 Task: Look for space in Dāūd Khel, Pakistan from 6th September, 2023 to 10th September, 2023 for 1 adult in price range Rs.9000 to Rs.17000. Place can be private room with 1  bedroom having 1 bed and 1 bathroom. Property type can be house, flat, guest house, hotel. Booking option can be shelf check-in. Required host language is English.
Action: Mouse pressed left at (416, 70)
Screenshot: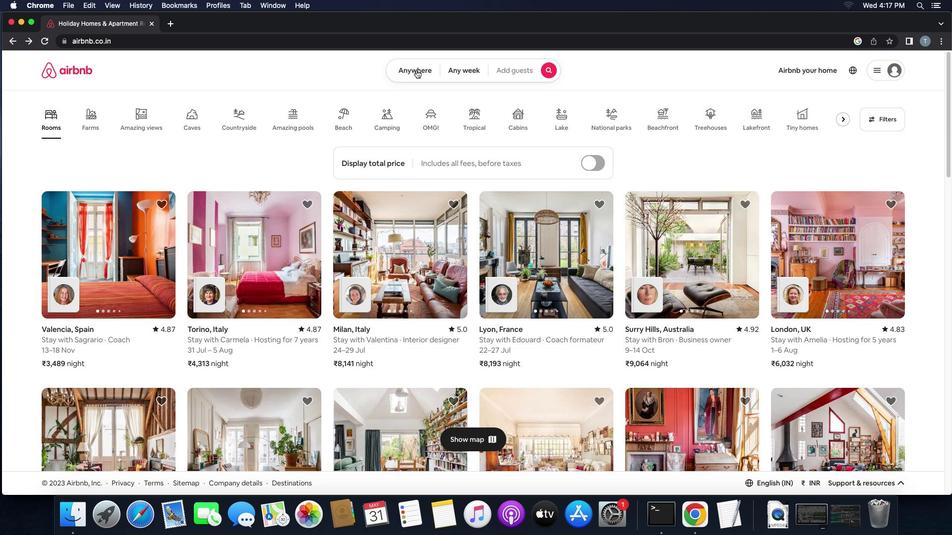
Action: Mouse moved to (391, 110)
Screenshot: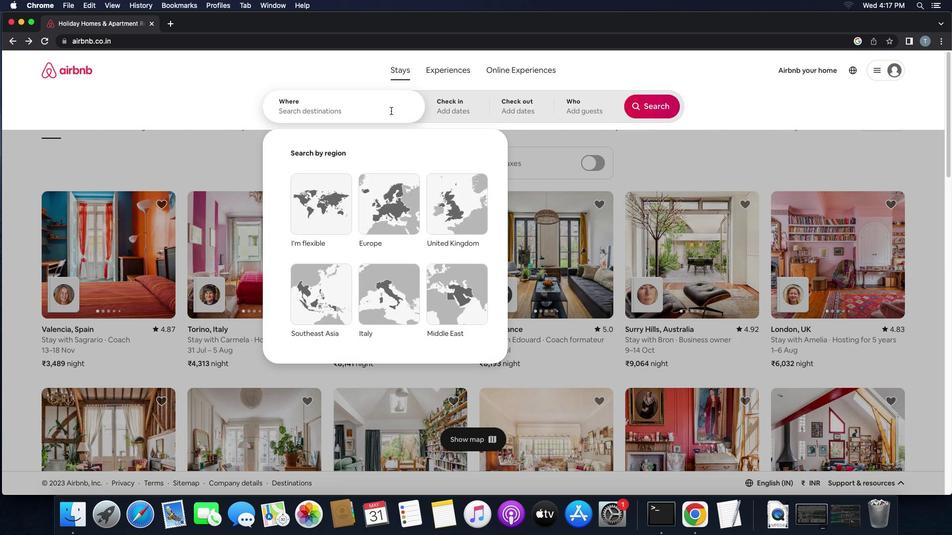 
Action: Mouse pressed left at (391, 110)
Screenshot: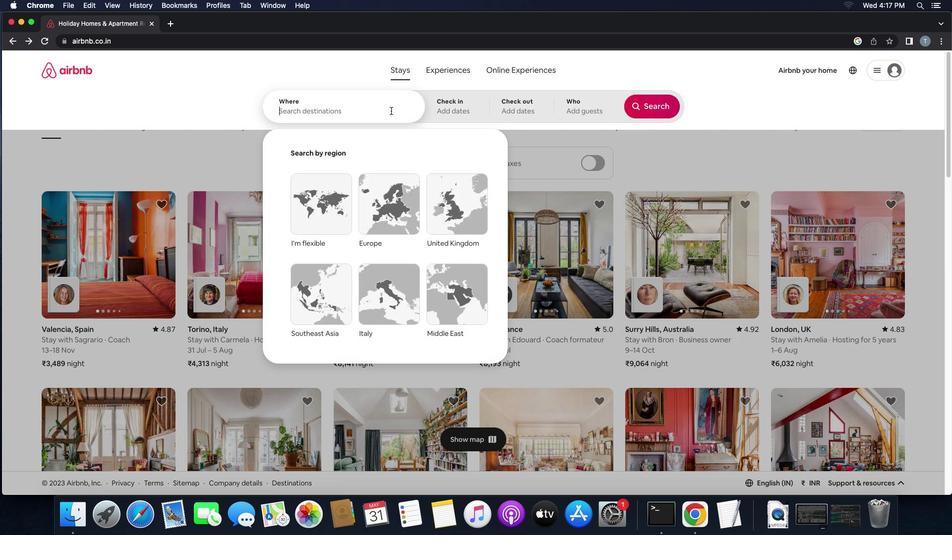 
Action: Mouse moved to (390, 110)
Screenshot: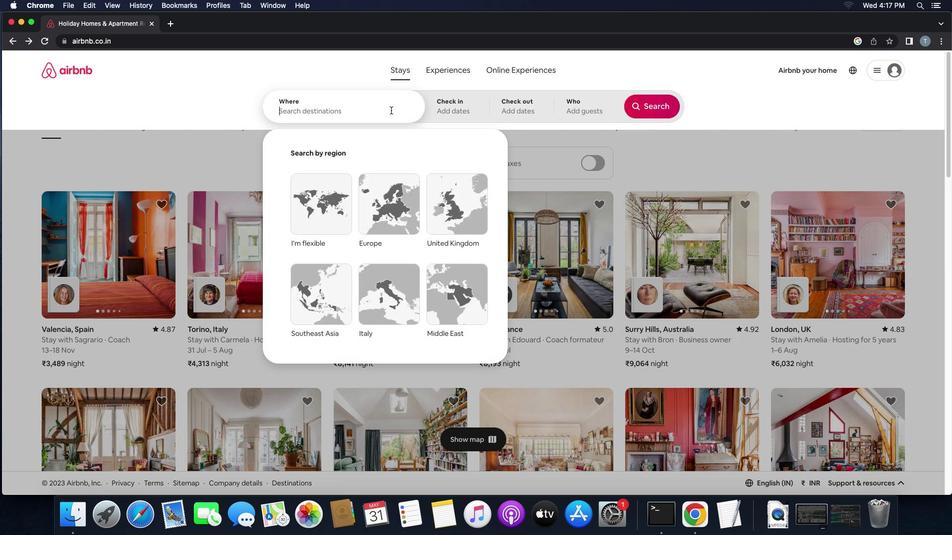 
Action: Key pressed 'd''a''u''d'Key.space'k''n'Key.backspace'h''e''l'
Screenshot: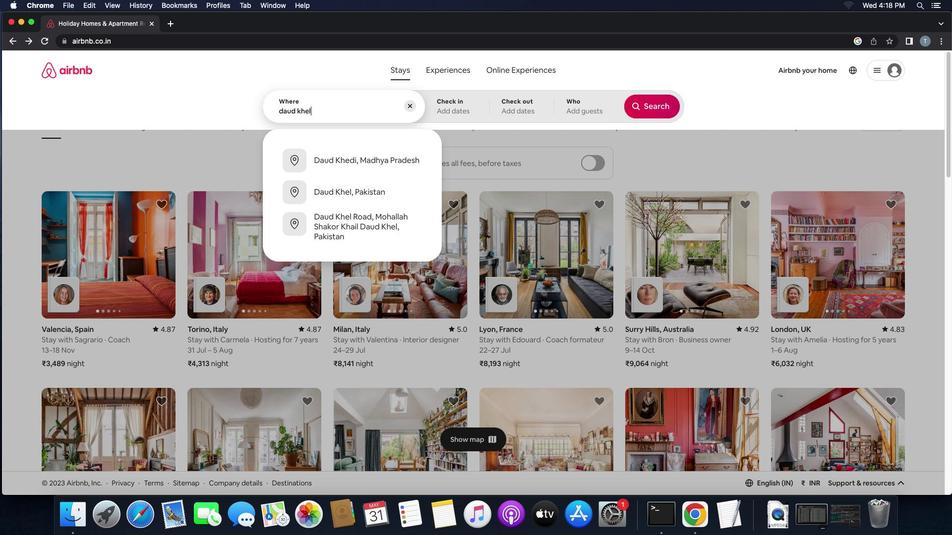 
Action: Mouse moved to (365, 156)
Screenshot: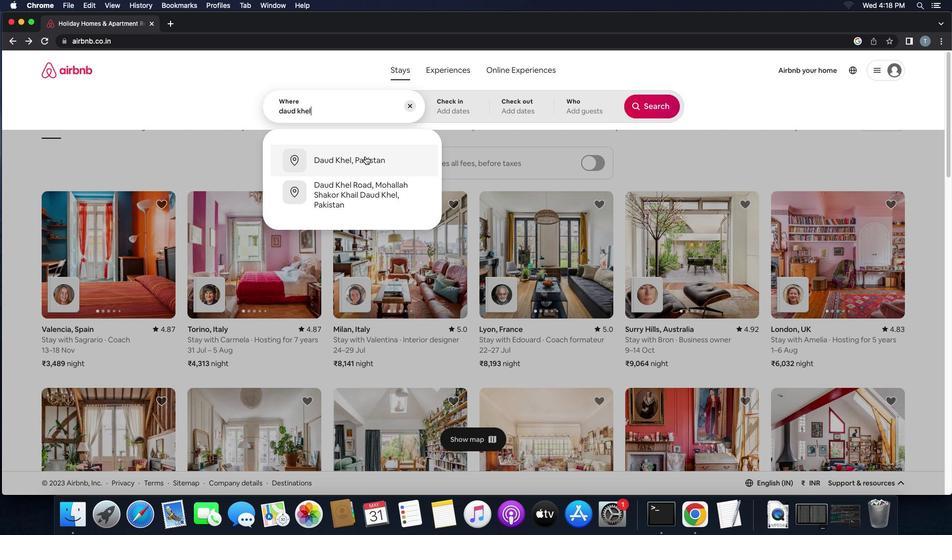 
Action: Mouse pressed left at (365, 156)
Screenshot: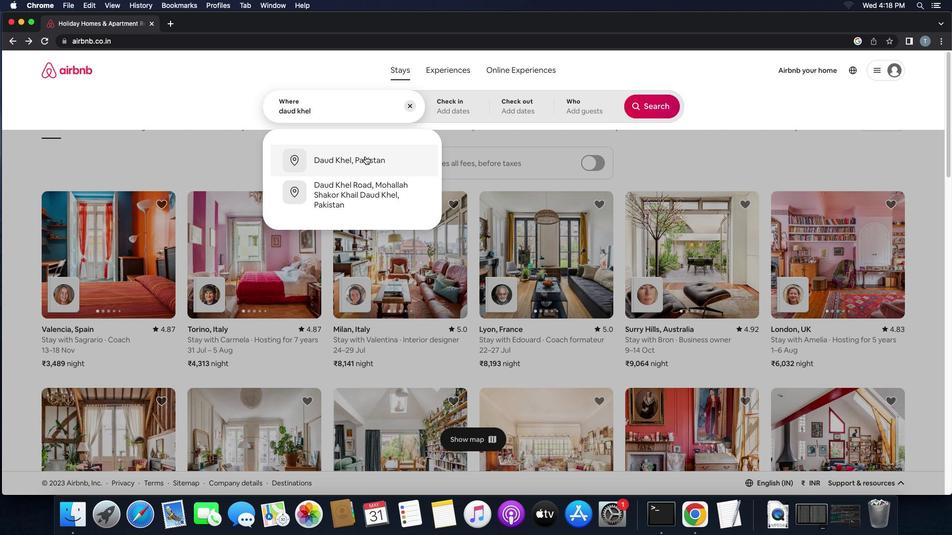 
Action: Mouse moved to (545, 228)
Screenshot: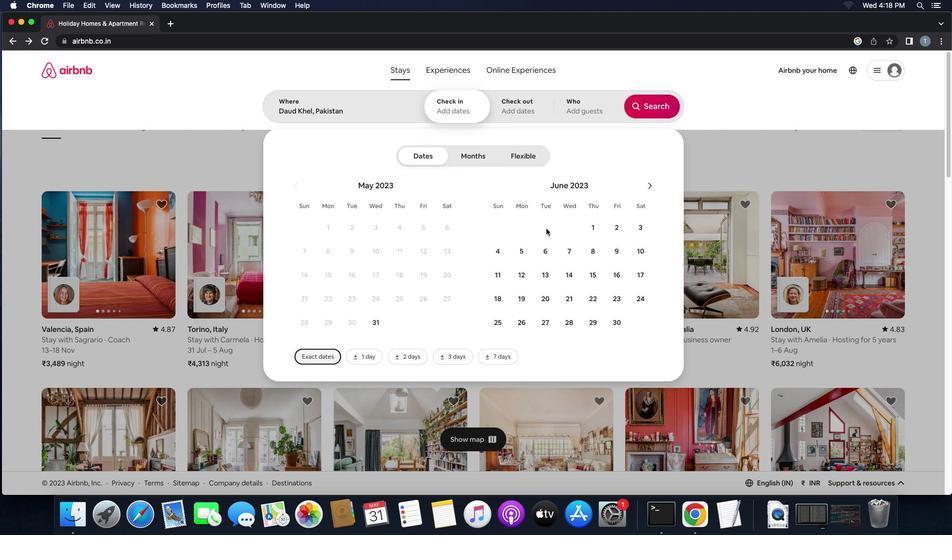 
Action: Mouse scrolled (545, 228) with delta (0, 0)
Screenshot: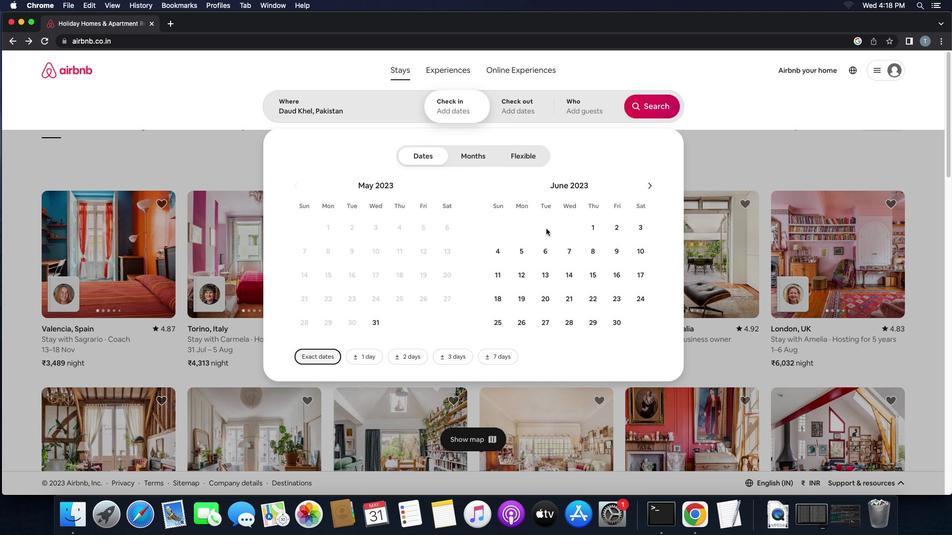 
Action: Mouse scrolled (545, 228) with delta (0, 0)
Screenshot: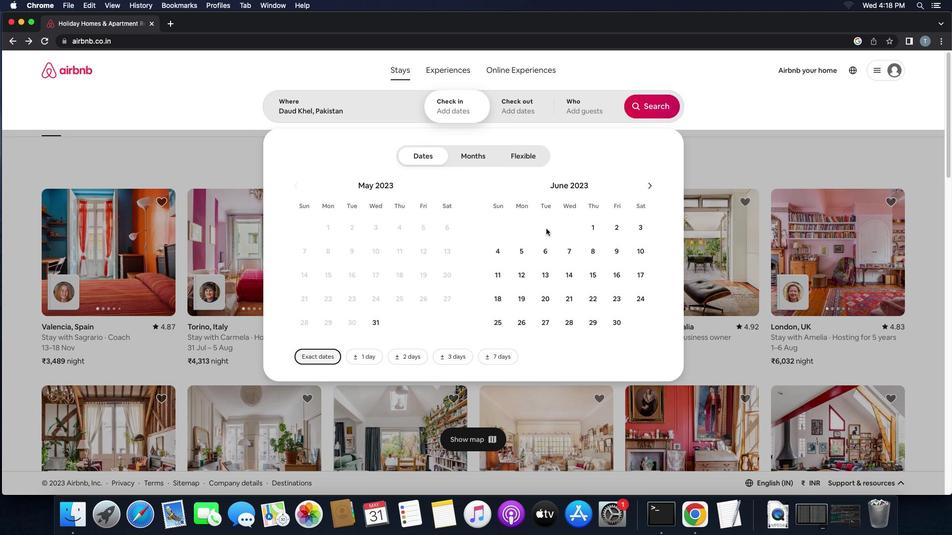 
Action: Mouse scrolled (545, 228) with delta (0, 0)
Screenshot: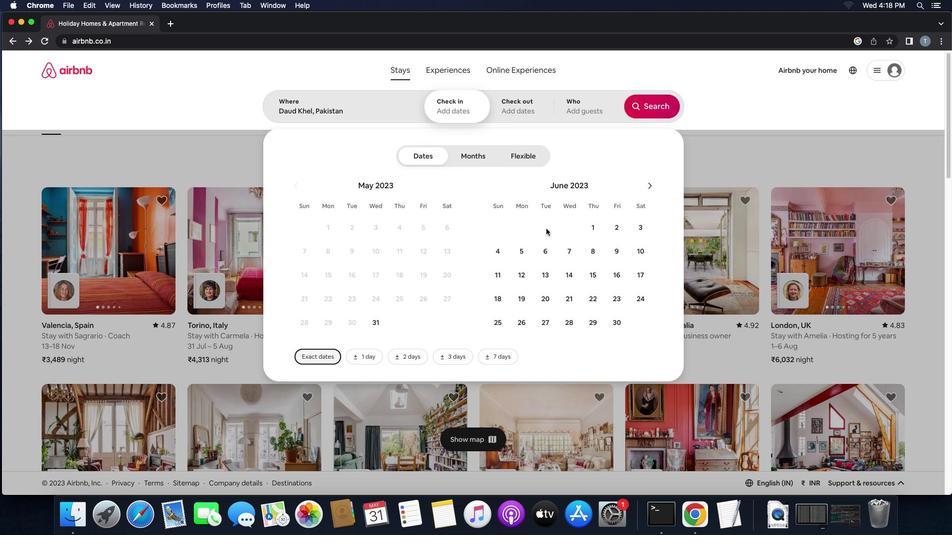 
Action: Mouse moved to (646, 182)
Screenshot: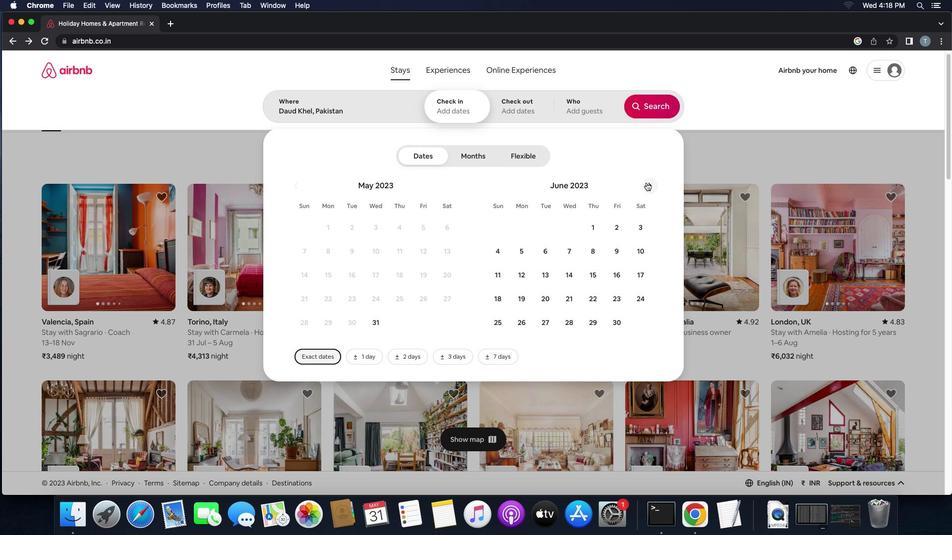 
Action: Mouse pressed left at (646, 182)
Screenshot: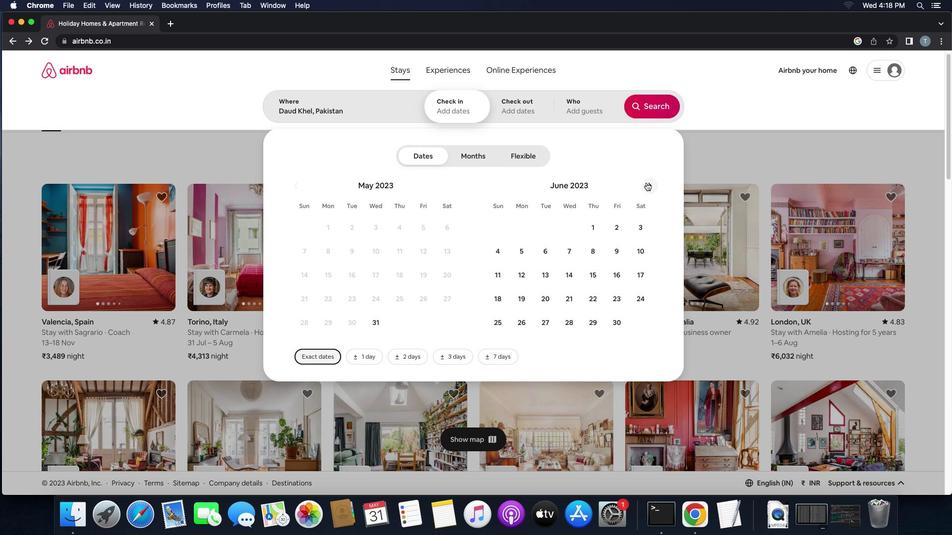
Action: Mouse pressed left at (646, 182)
Screenshot: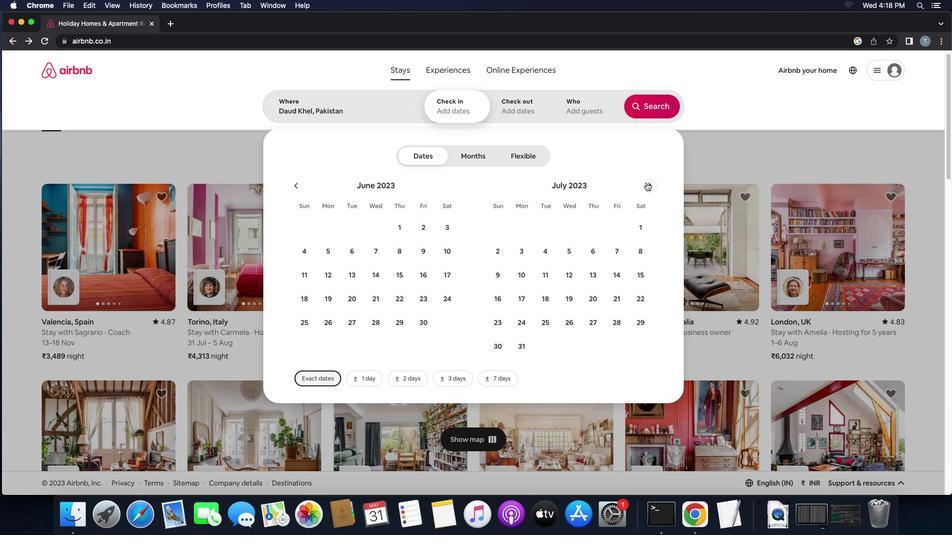 
Action: Mouse pressed left at (646, 182)
Screenshot: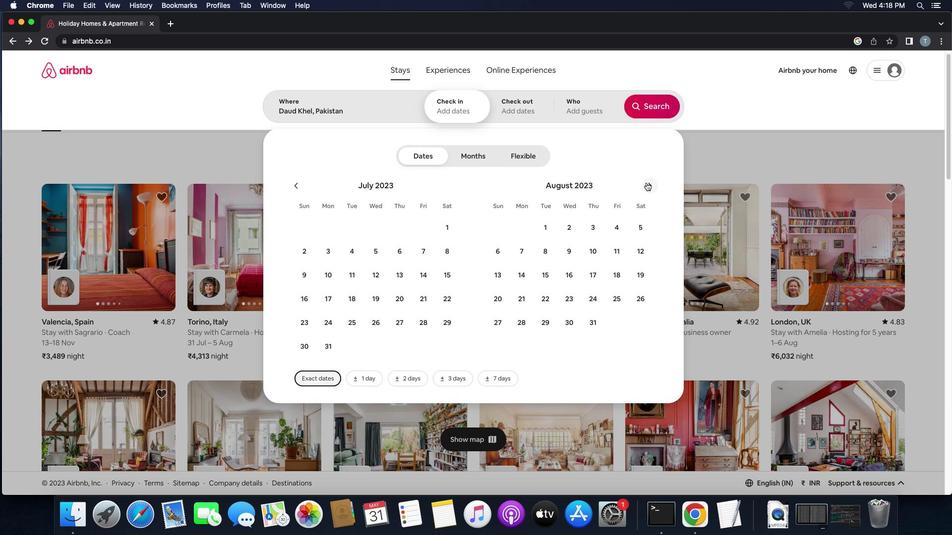 
Action: Mouse moved to (571, 248)
Screenshot: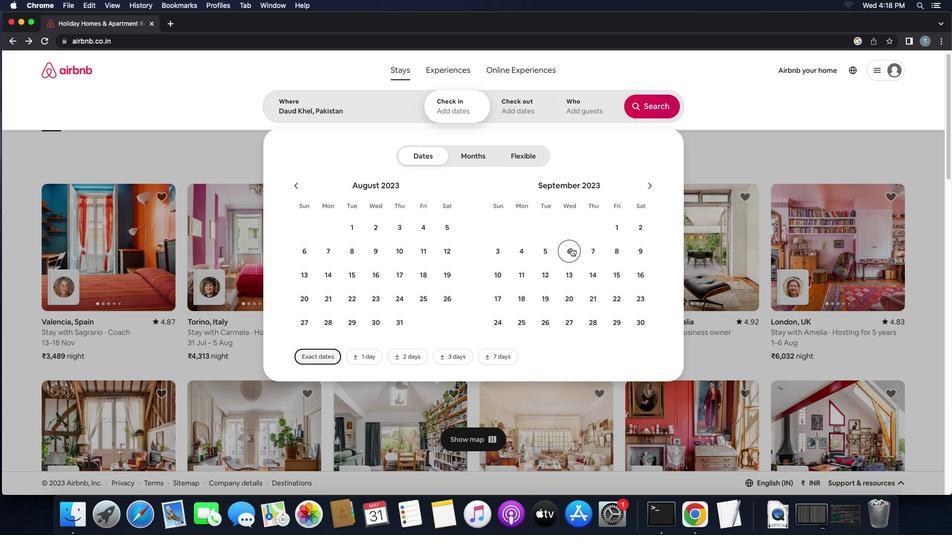 
Action: Mouse pressed left at (571, 248)
Screenshot: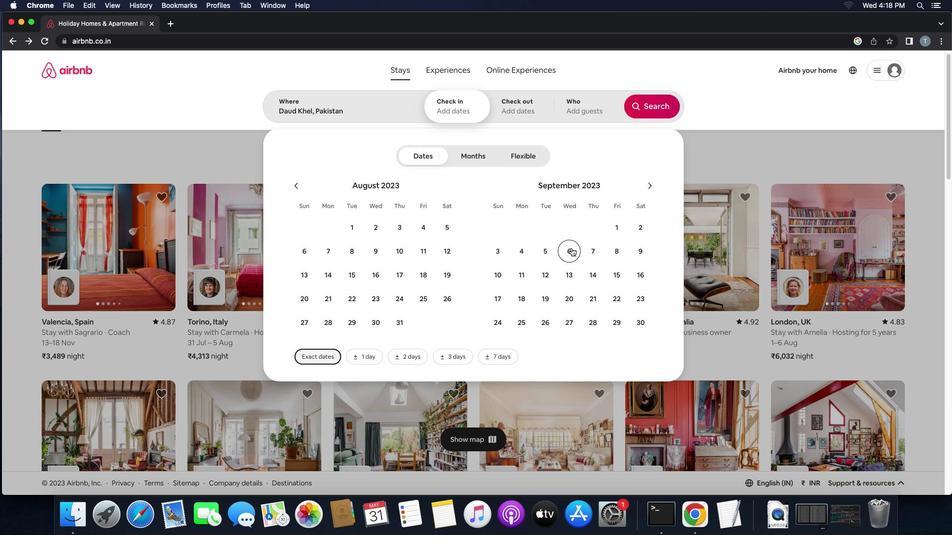 
Action: Mouse moved to (495, 272)
Screenshot: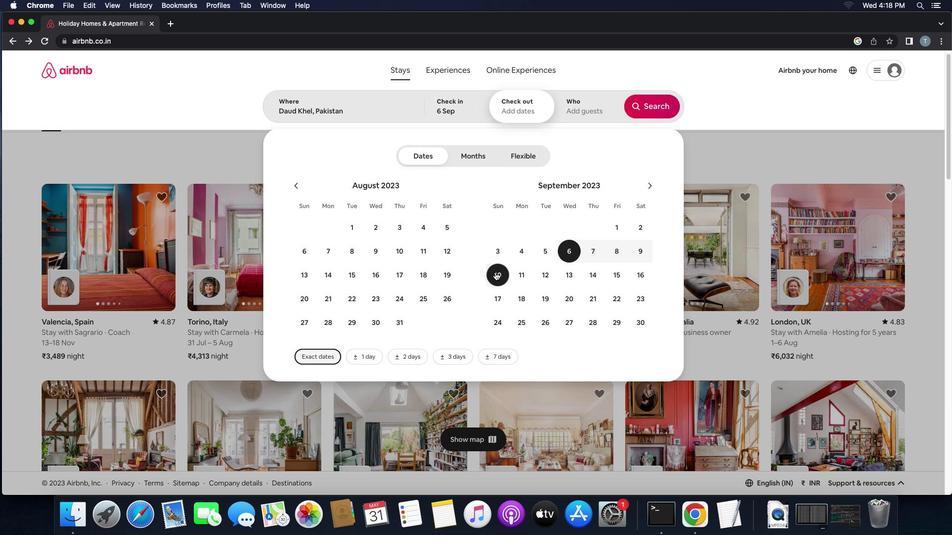 
Action: Mouse pressed left at (495, 272)
Screenshot: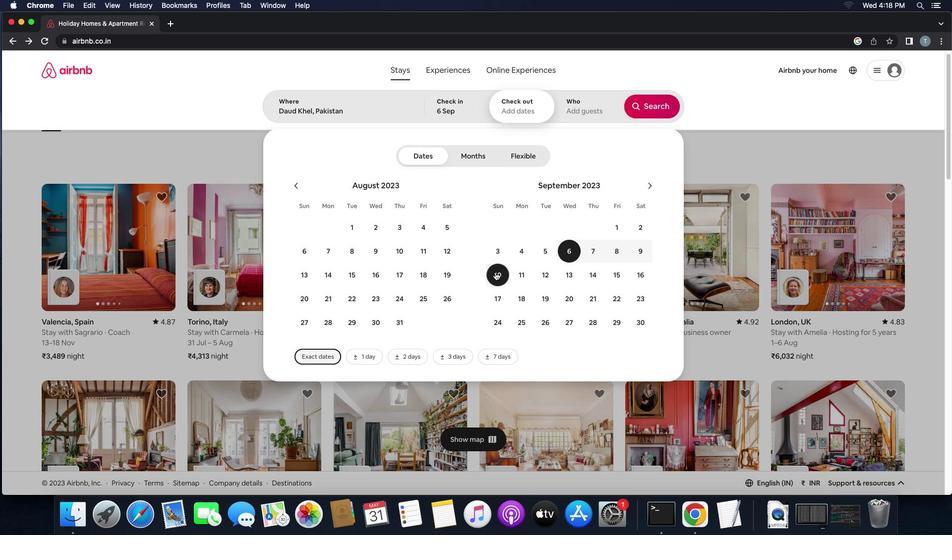 
Action: Mouse moved to (586, 105)
Screenshot: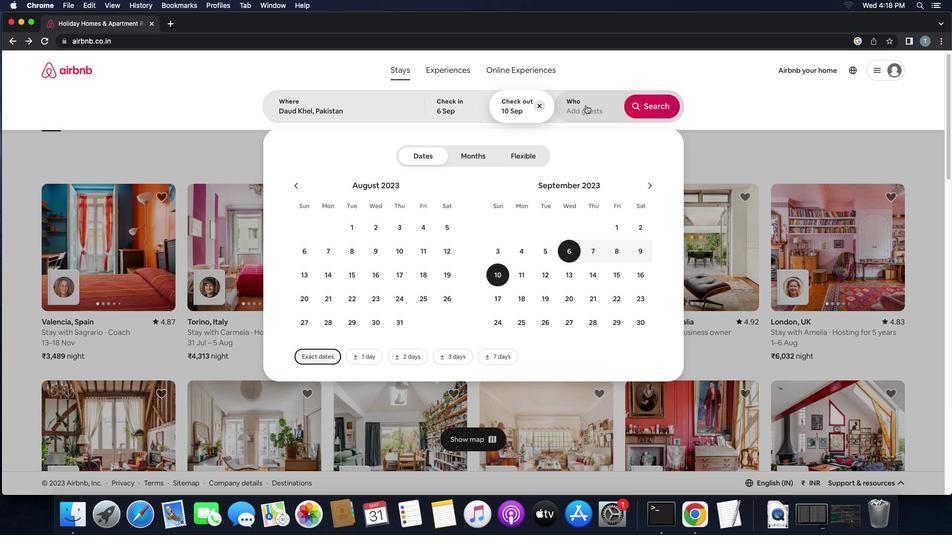
Action: Mouse pressed left at (586, 105)
Screenshot: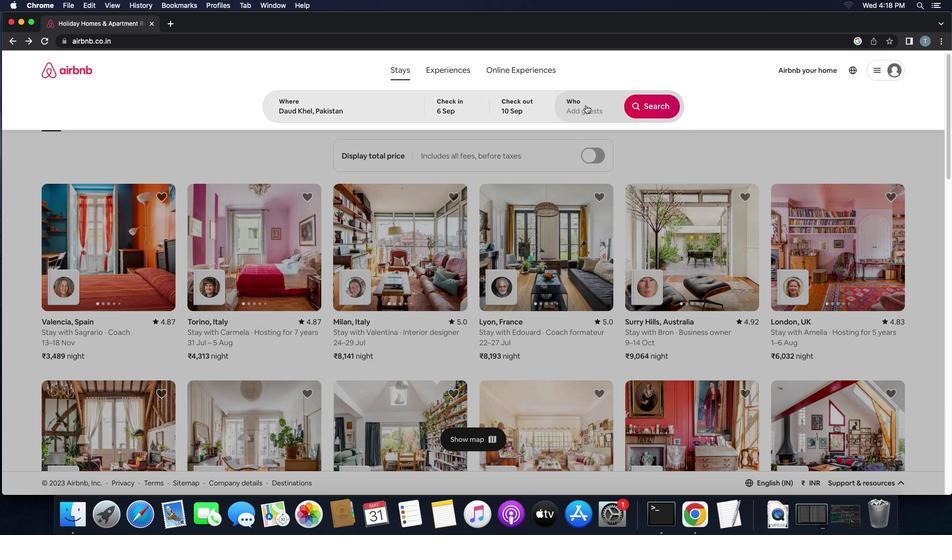 
Action: Mouse moved to (655, 160)
Screenshot: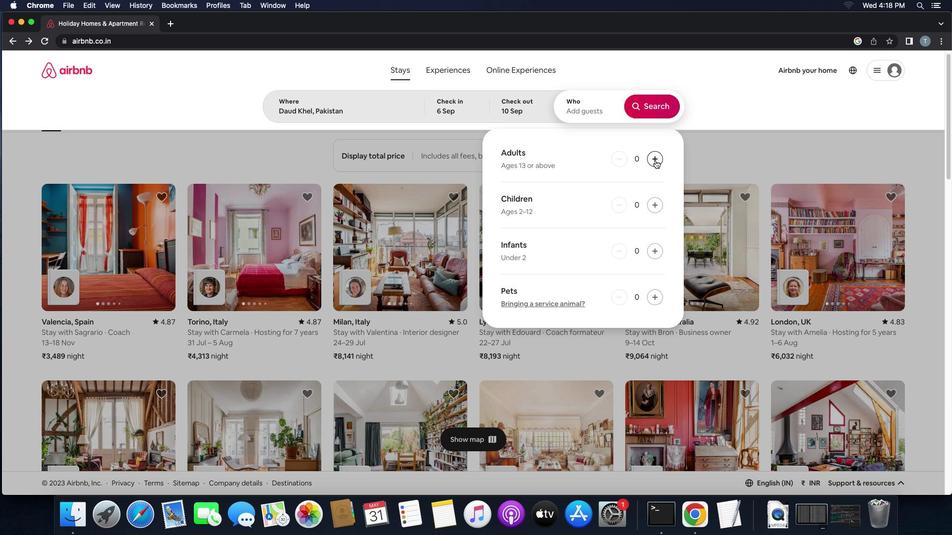 
Action: Mouse pressed left at (655, 160)
Screenshot: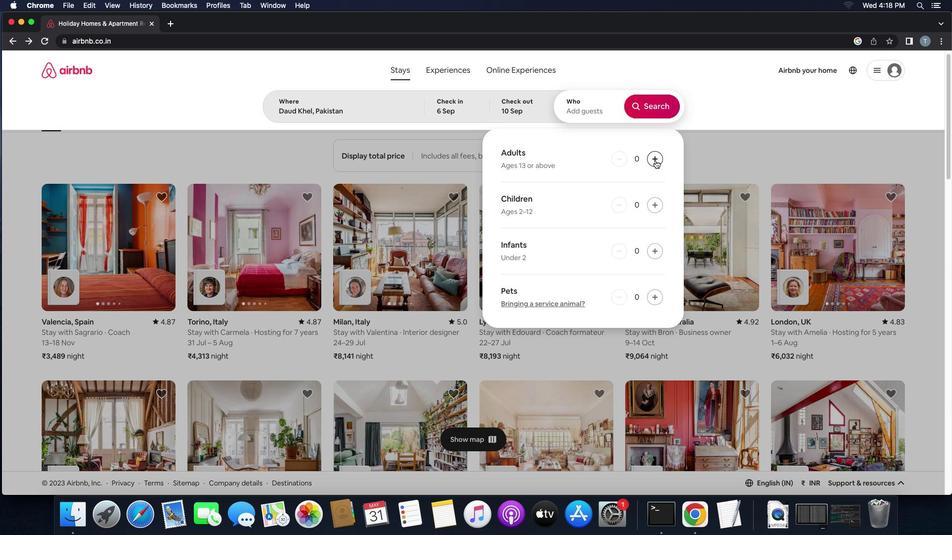 
Action: Mouse moved to (658, 105)
Screenshot: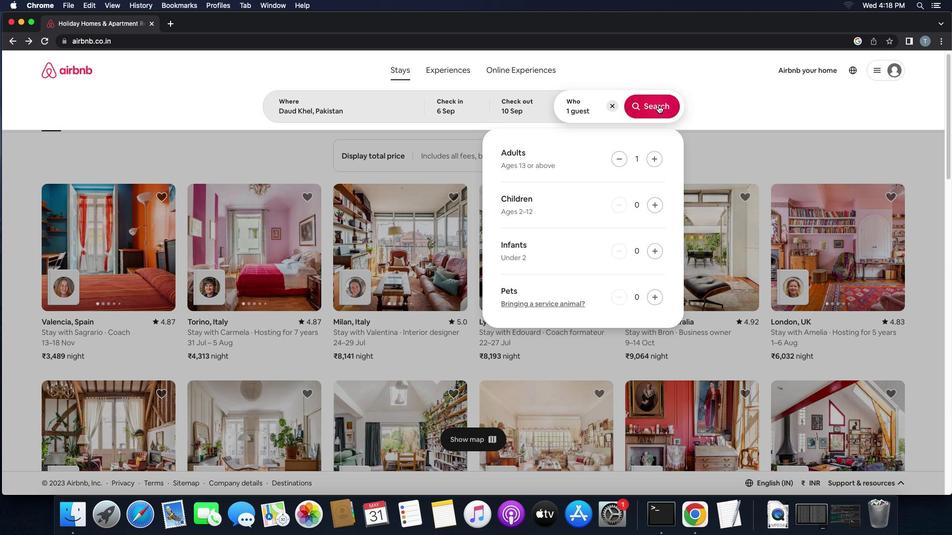 
Action: Mouse pressed left at (658, 105)
Screenshot: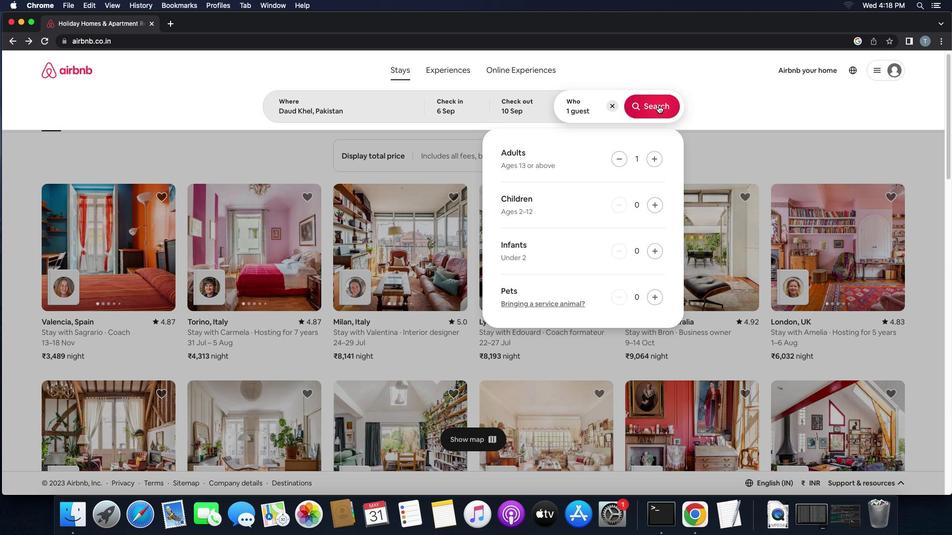 
Action: Mouse moved to (909, 114)
Screenshot: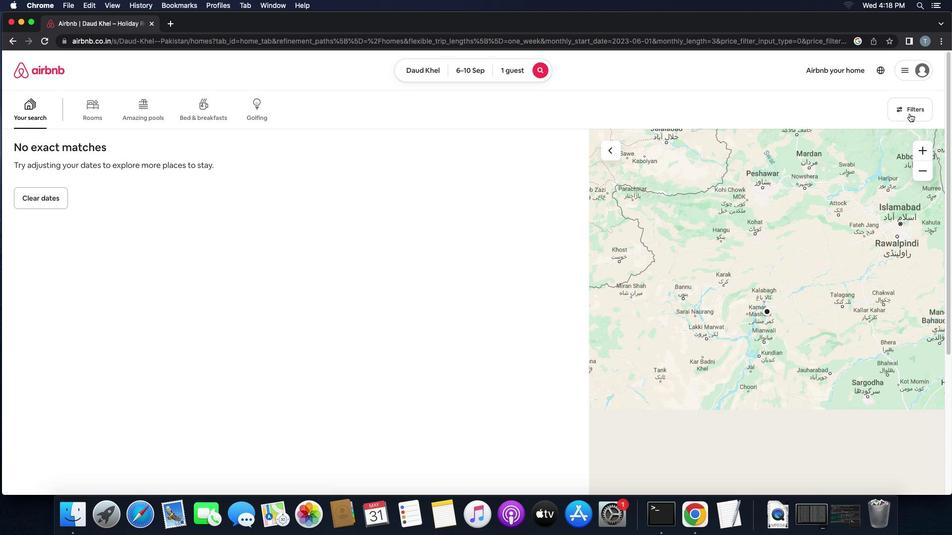
Action: Mouse pressed left at (909, 114)
Screenshot: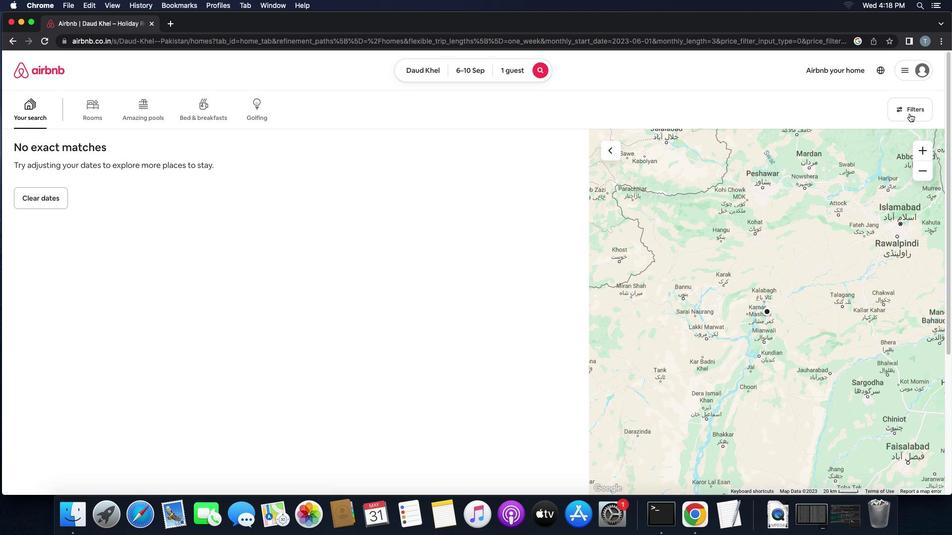 
Action: Mouse moved to (380, 177)
Screenshot: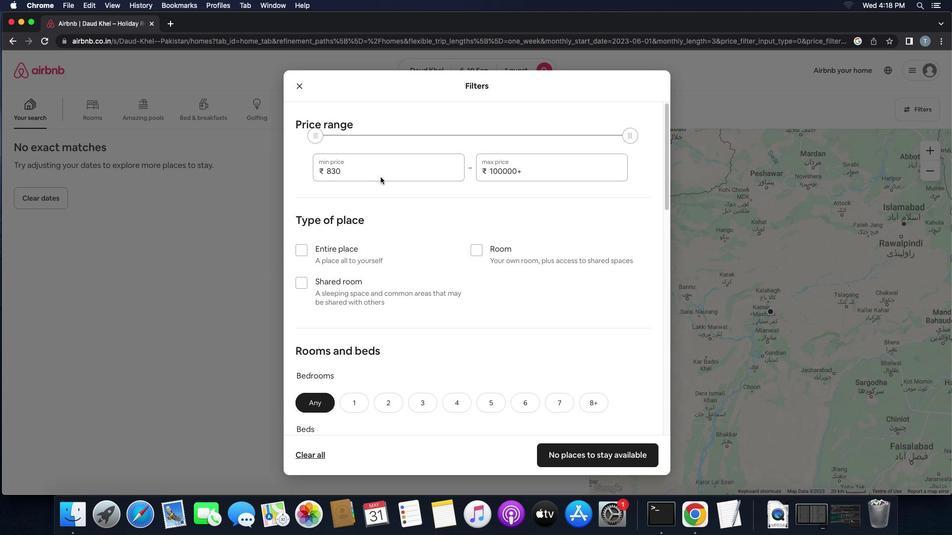 
Action: Mouse pressed left at (380, 177)
Screenshot: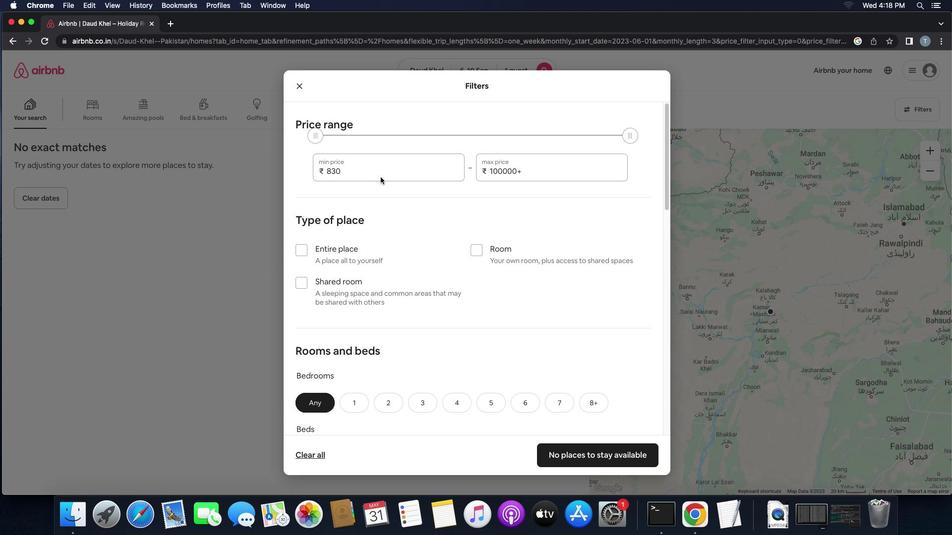 
Action: Mouse moved to (380, 175)
Screenshot: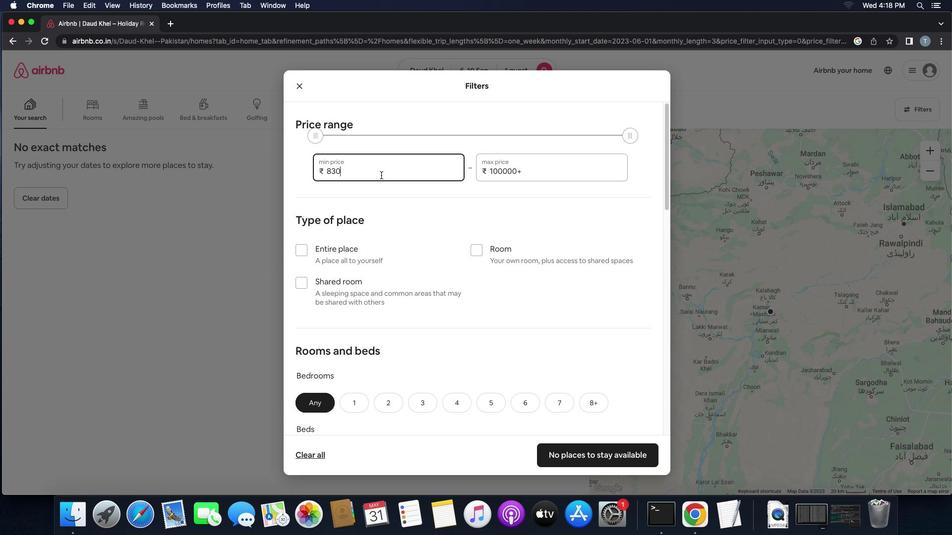 
Action: Key pressed Key.backspaceKey.backspaceKey.backspaceKey.backspaceKey.backspace'9''0''0''0'
Screenshot: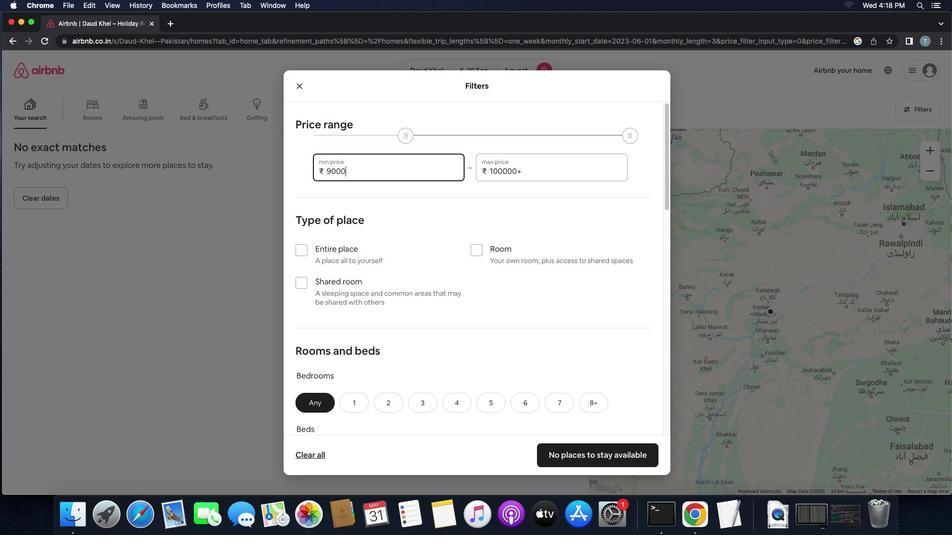 
Action: Mouse moved to (556, 175)
Screenshot: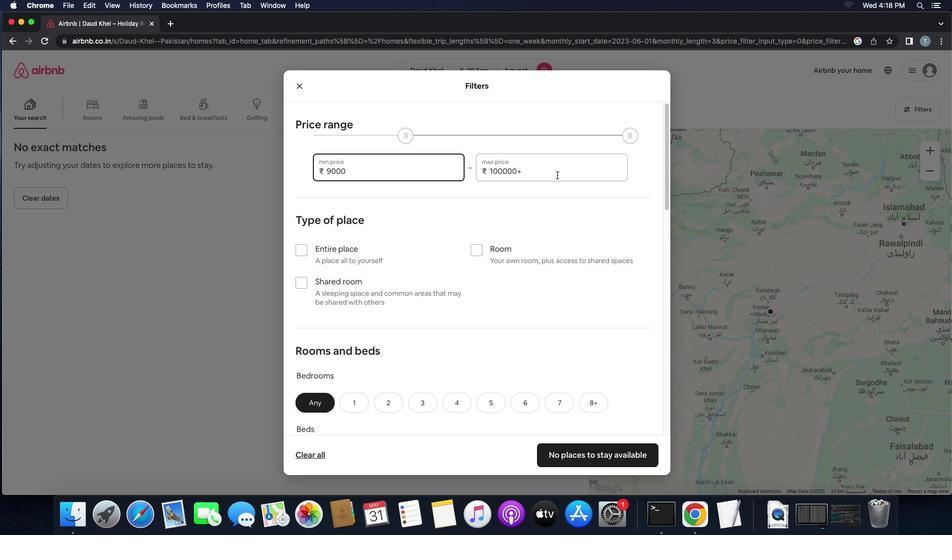 
Action: Mouse pressed left at (556, 175)
Screenshot: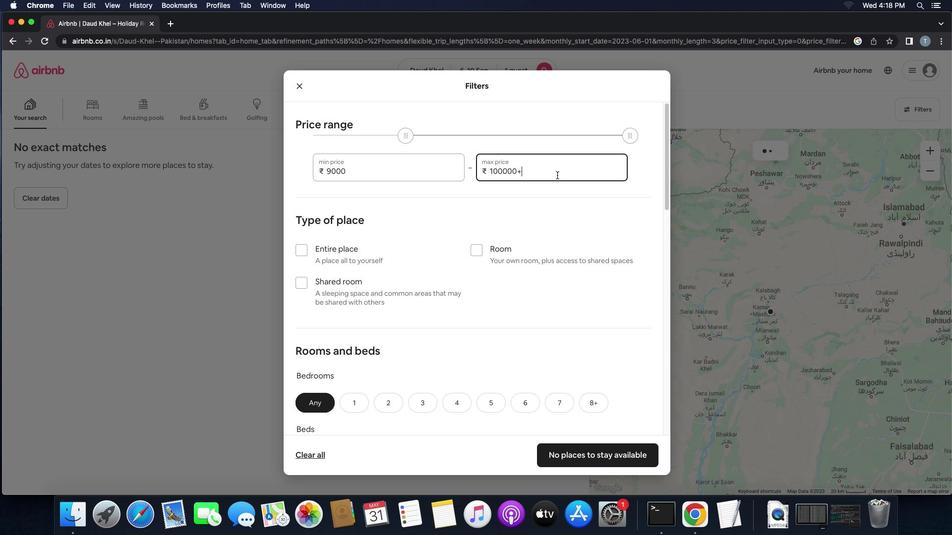 
Action: Mouse moved to (549, 175)
Screenshot: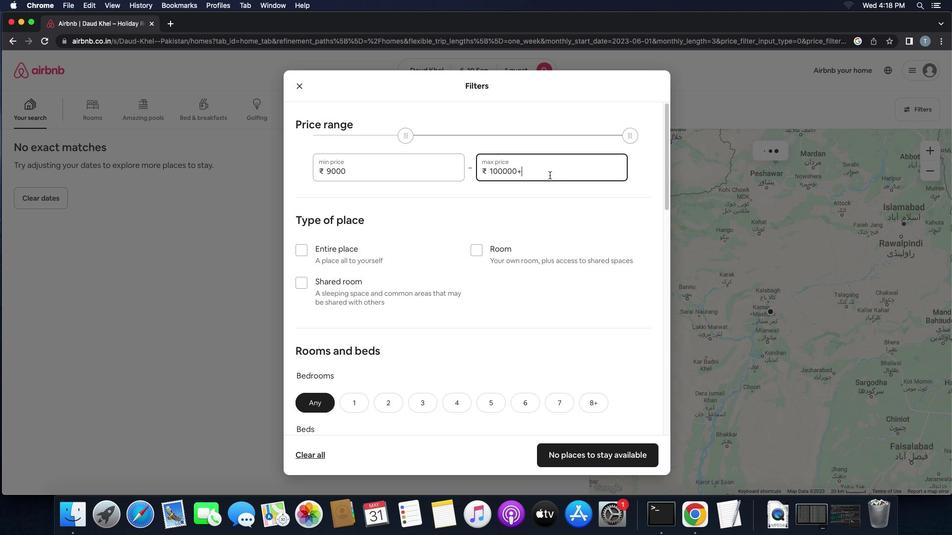 
Action: Key pressed Key.backspaceKey.backspaceKey.backspaceKey.backspaceKey.backspaceKey.backspaceKey.backspace'1''7''0''0''0'
Screenshot: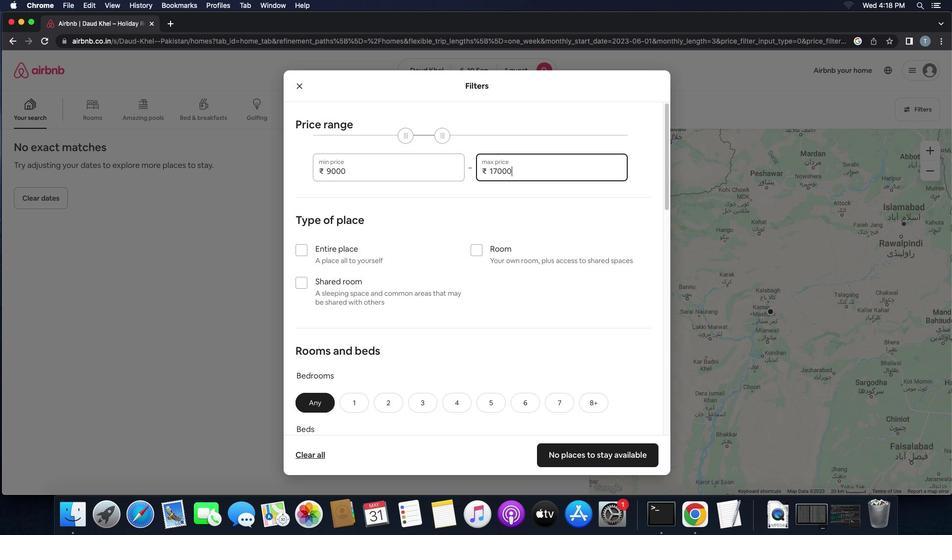 
Action: Mouse moved to (475, 244)
Screenshot: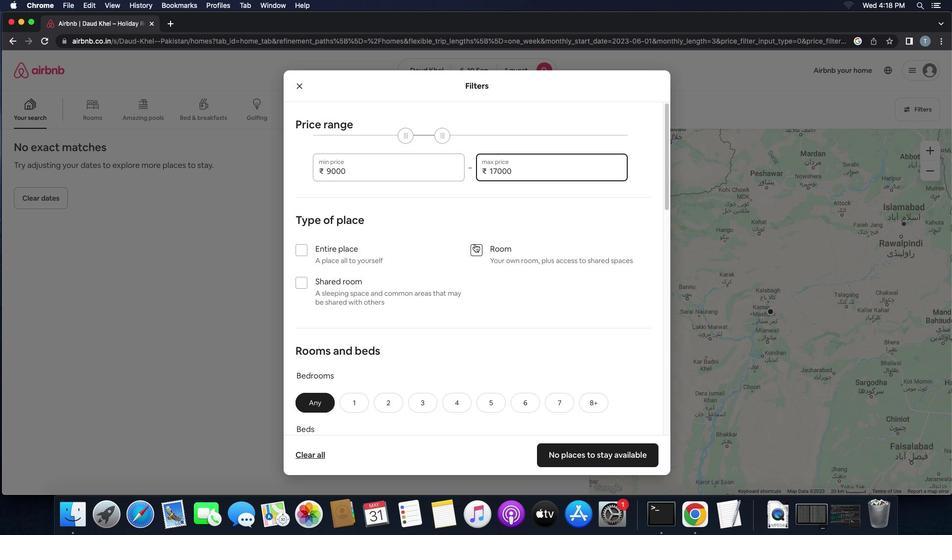 
Action: Mouse pressed left at (475, 244)
Screenshot: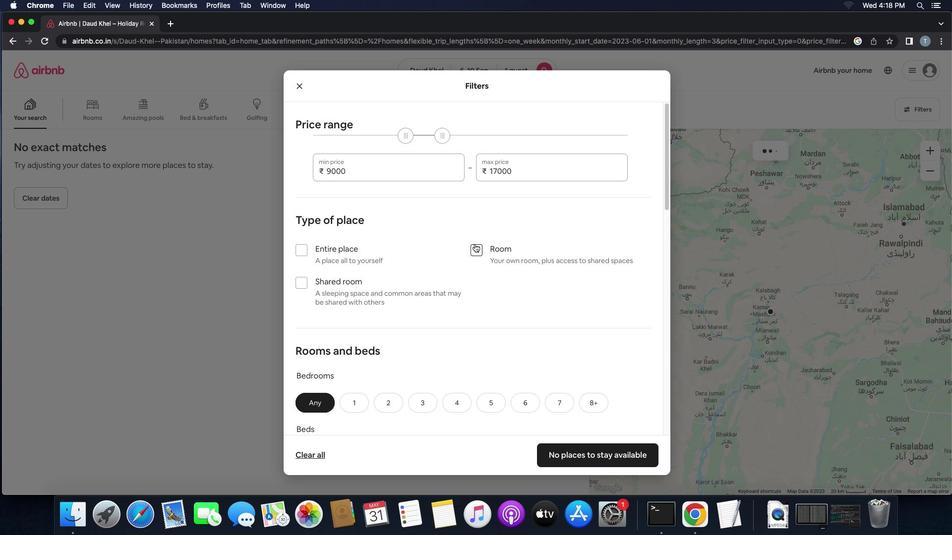 
Action: Mouse moved to (494, 256)
Screenshot: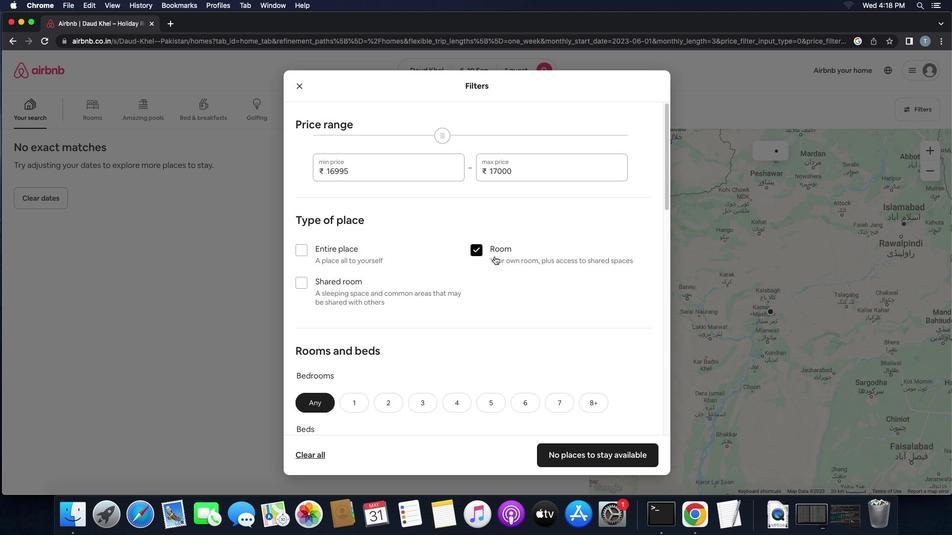 
Action: Mouse scrolled (494, 256) with delta (0, 0)
Screenshot: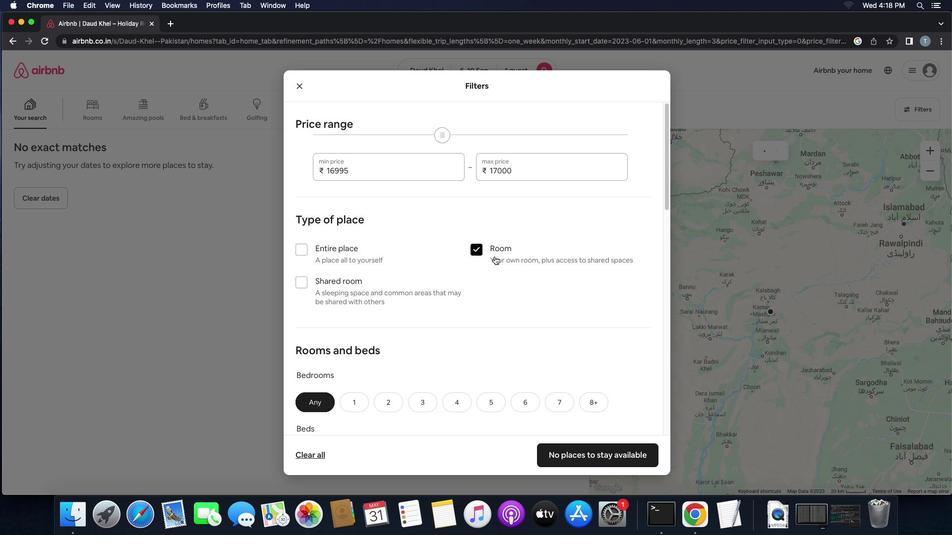 
Action: Mouse scrolled (494, 256) with delta (0, 0)
Screenshot: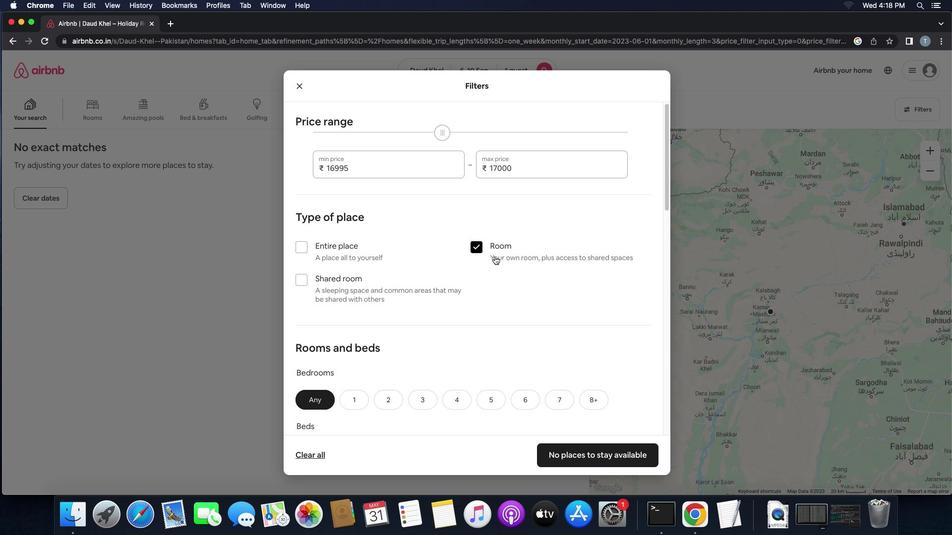 
Action: Mouse scrolled (494, 256) with delta (0, 0)
Screenshot: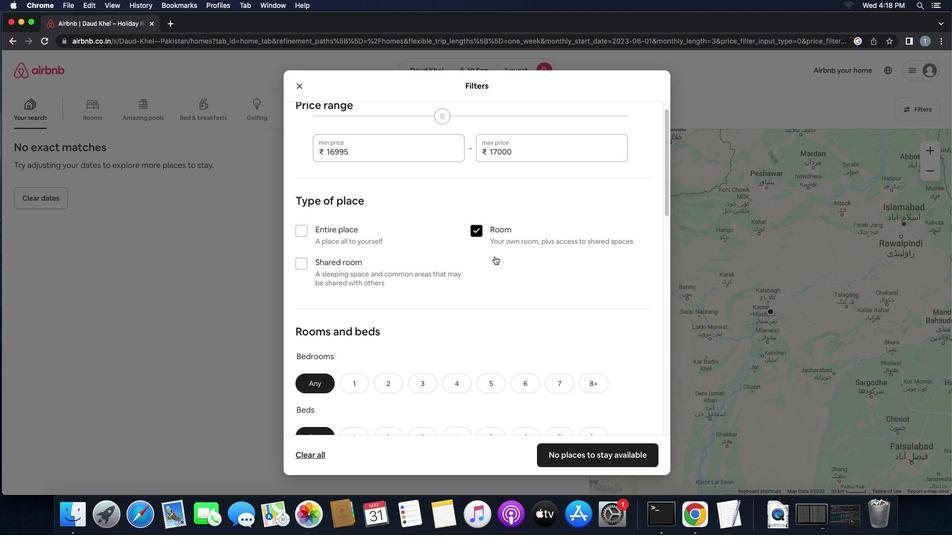 
Action: Mouse moved to (506, 269)
Screenshot: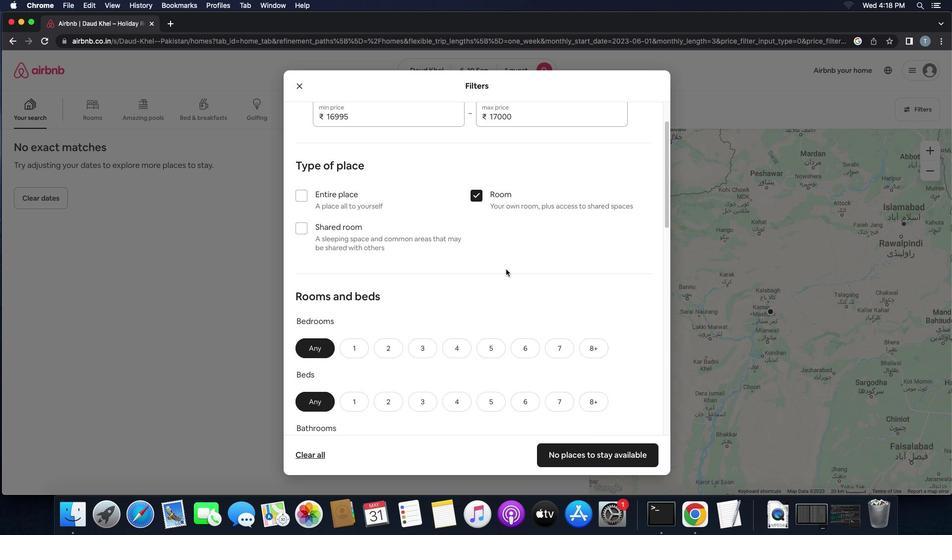 
Action: Mouse scrolled (506, 269) with delta (0, 0)
Screenshot: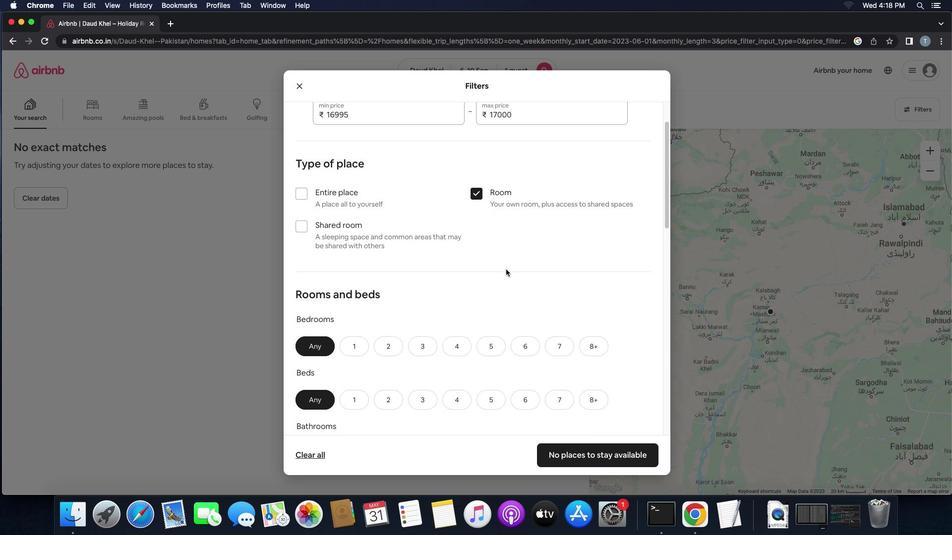 
Action: Mouse moved to (506, 269)
Screenshot: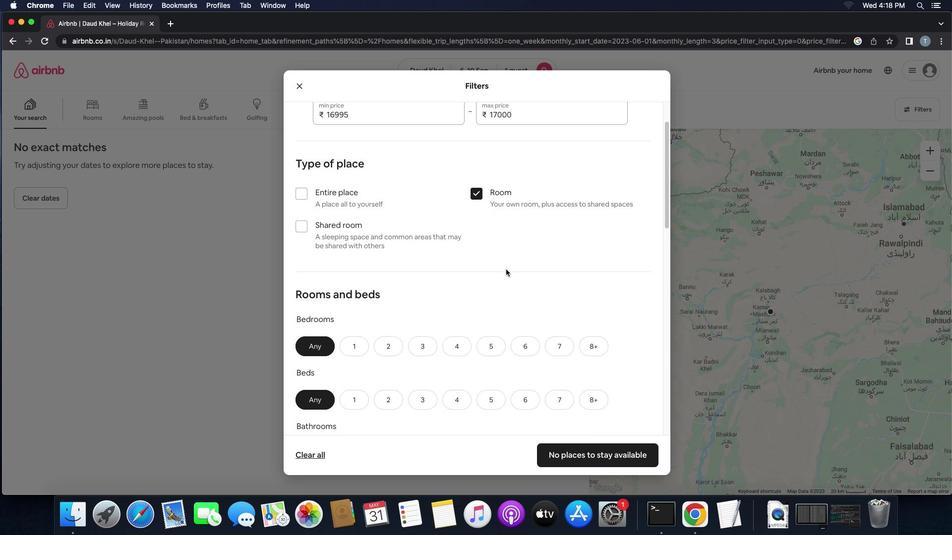 
Action: Mouse scrolled (506, 269) with delta (0, 0)
Screenshot: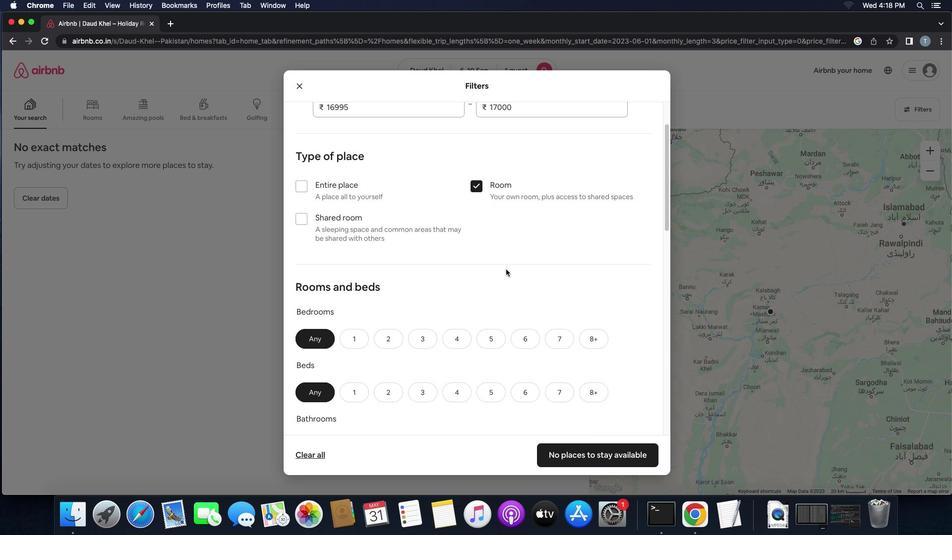 
Action: Mouse scrolled (506, 269) with delta (0, 0)
Screenshot: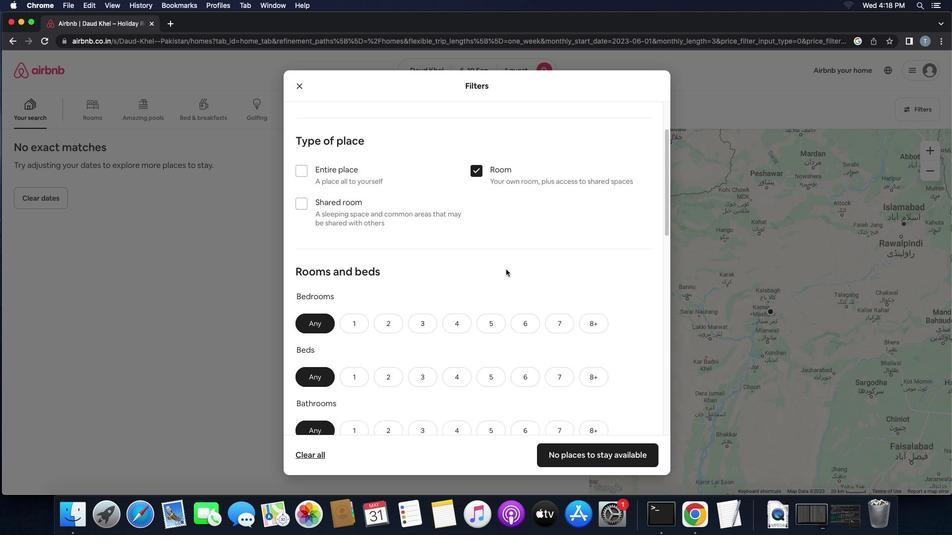 
Action: Mouse scrolled (506, 269) with delta (0, 0)
Screenshot: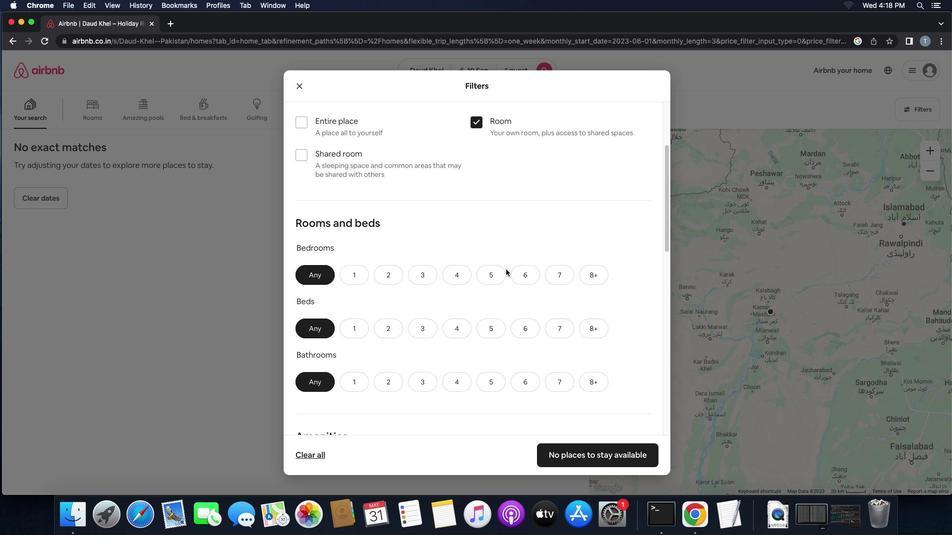 
Action: Mouse scrolled (506, 269) with delta (0, 0)
Screenshot: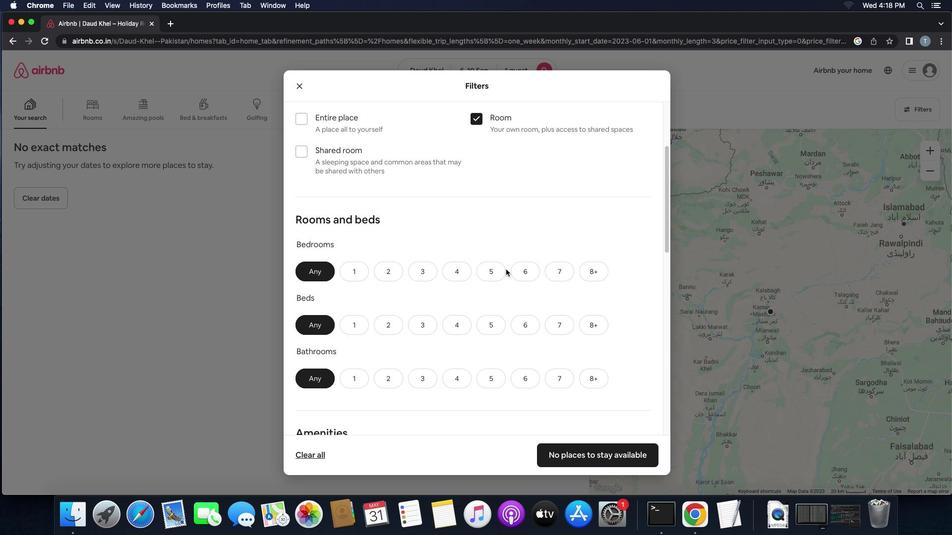 
Action: Mouse scrolled (506, 269) with delta (0, 0)
Screenshot: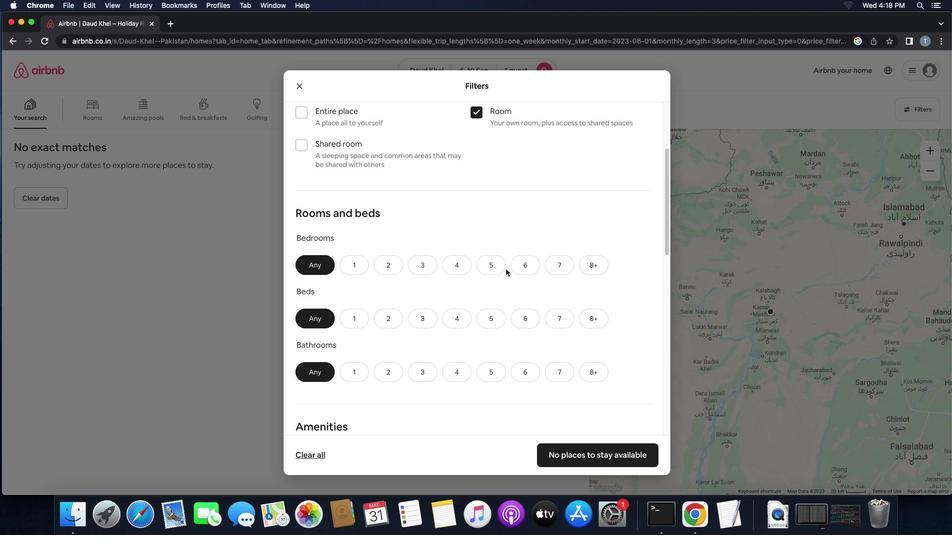 
Action: Mouse scrolled (506, 269) with delta (0, 0)
Screenshot: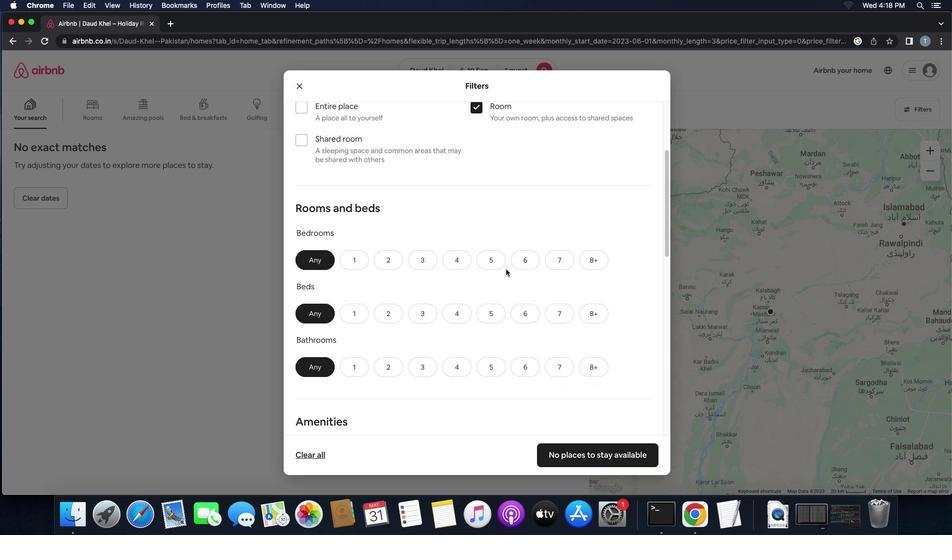
Action: Mouse moved to (358, 259)
Screenshot: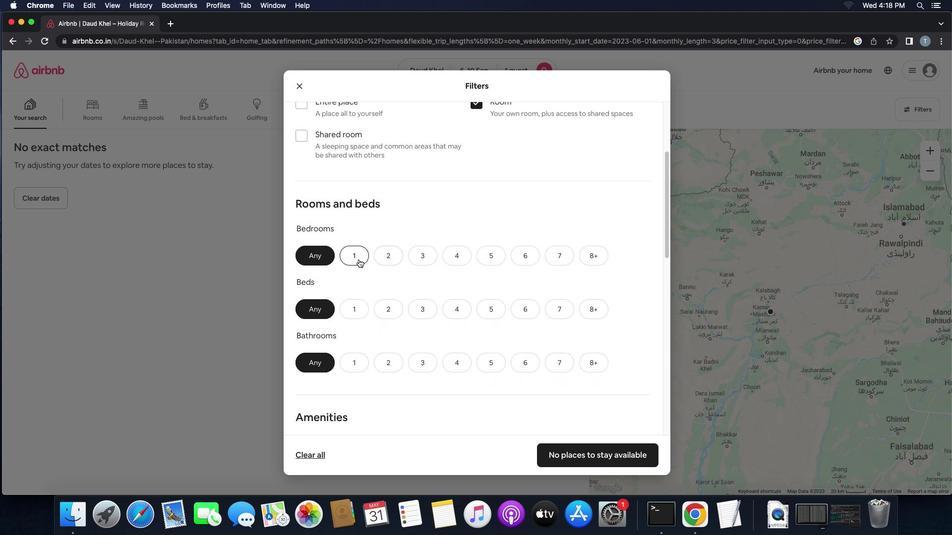 
Action: Mouse pressed left at (358, 259)
Screenshot: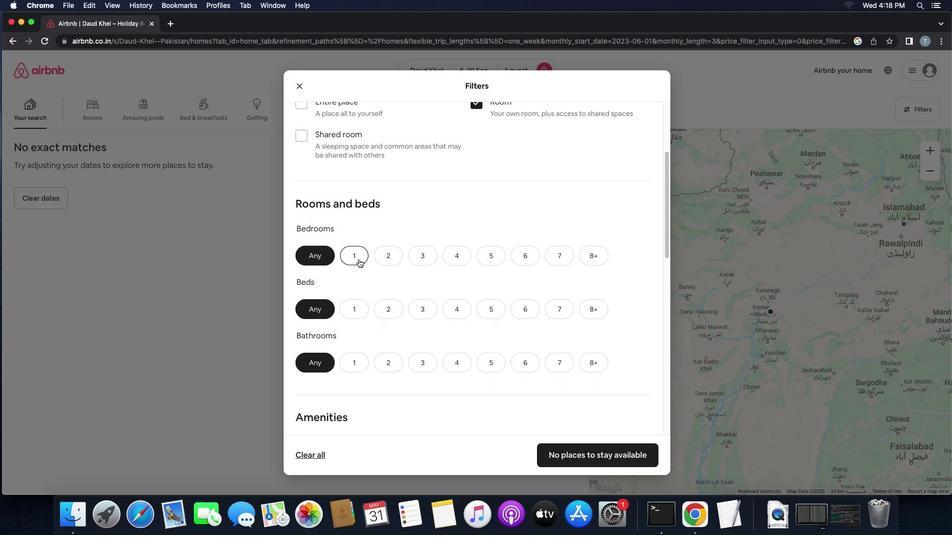 
Action: Mouse moved to (358, 310)
Screenshot: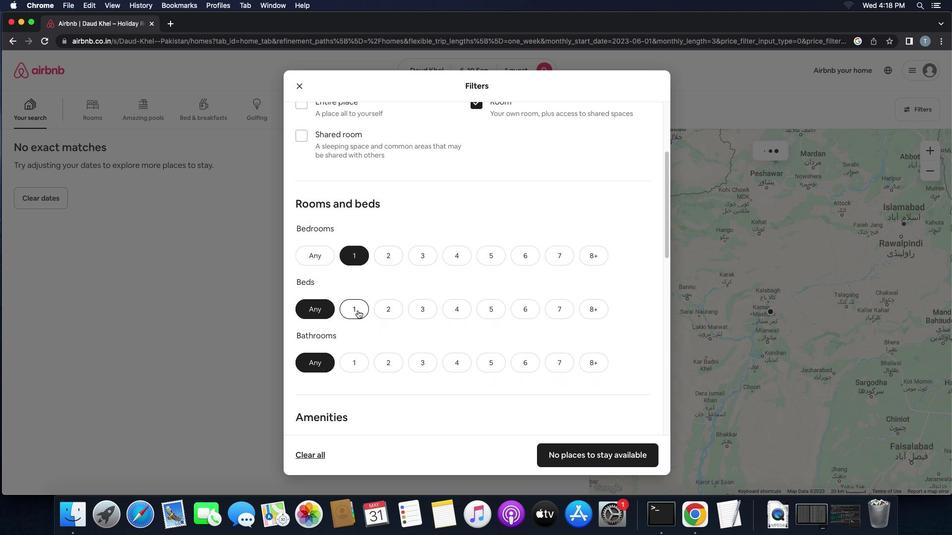
Action: Mouse pressed left at (358, 310)
Screenshot: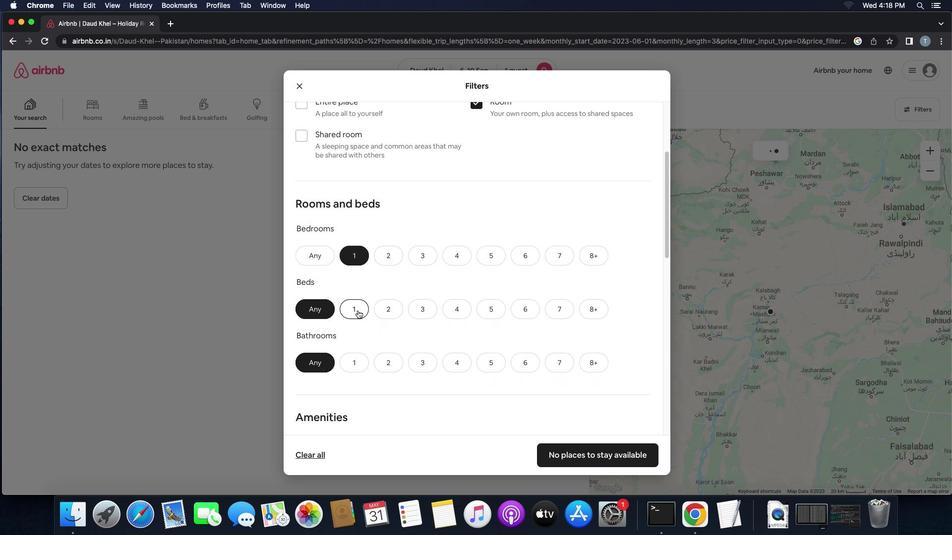 
Action: Mouse moved to (351, 367)
Screenshot: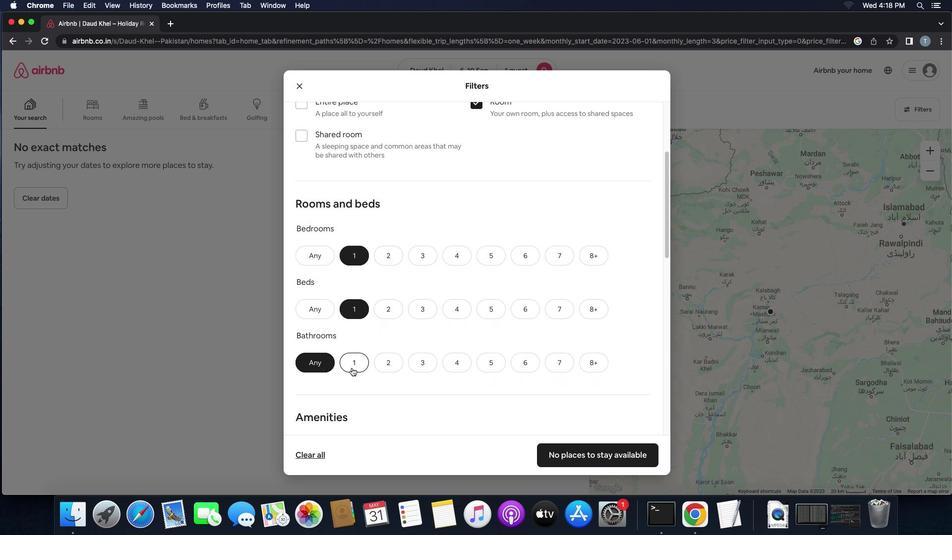 
Action: Mouse pressed left at (351, 367)
Screenshot: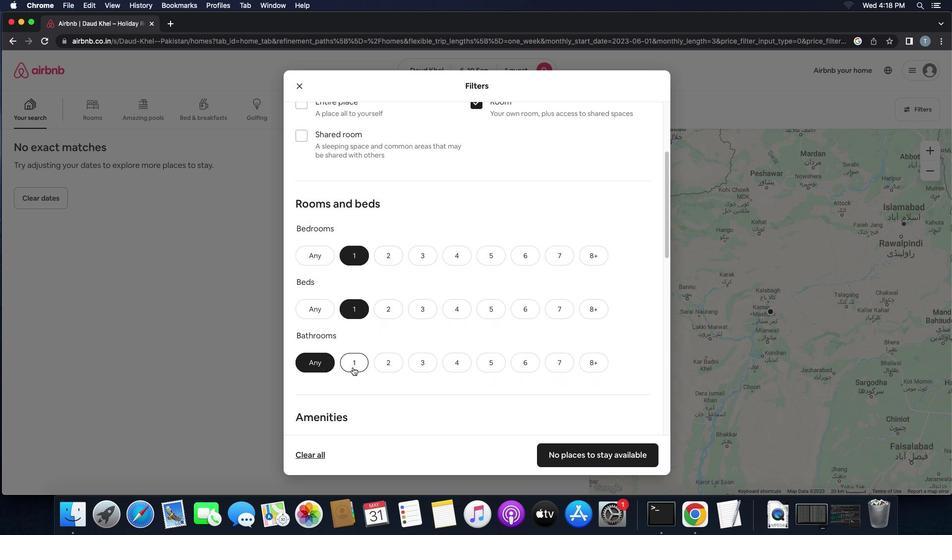 
Action: Mouse moved to (417, 356)
Screenshot: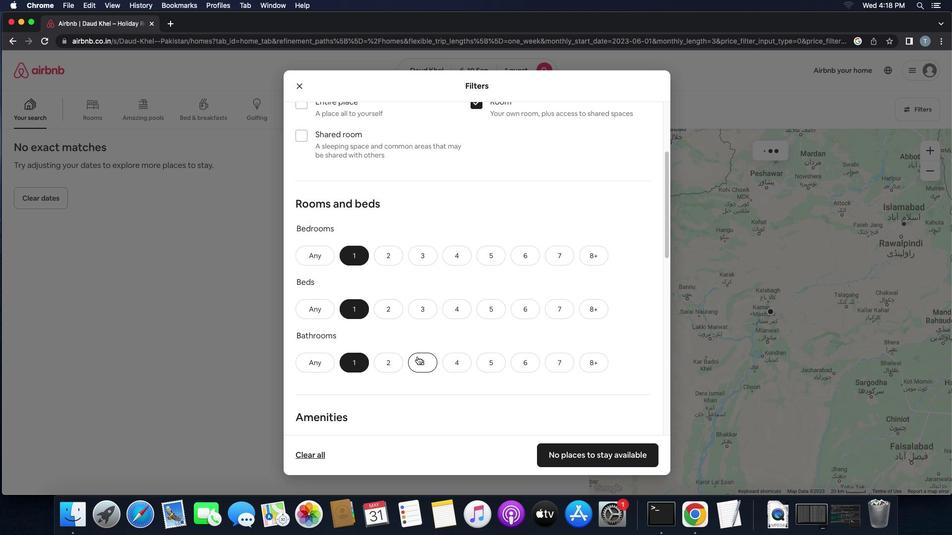 
Action: Mouse scrolled (417, 356) with delta (0, 0)
Screenshot: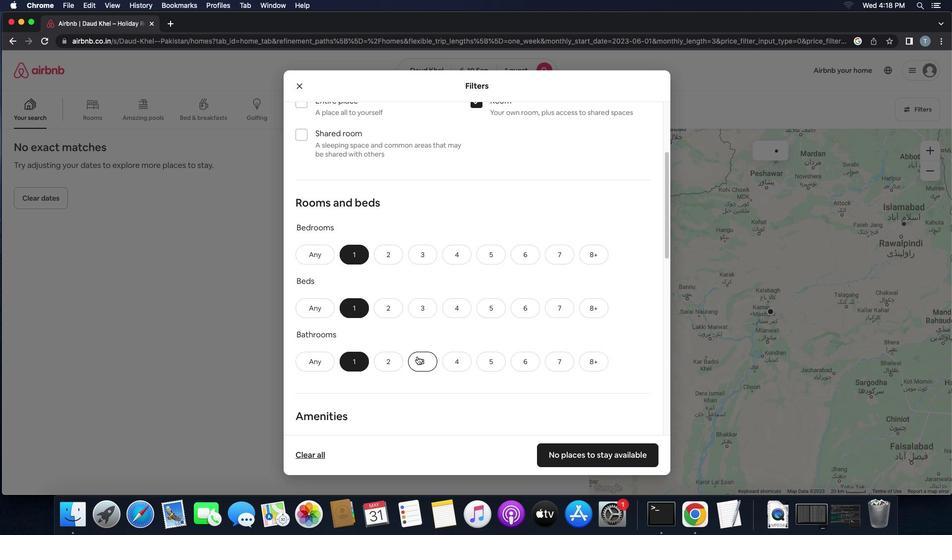 
Action: Mouse scrolled (417, 356) with delta (0, 0)
Screenshot: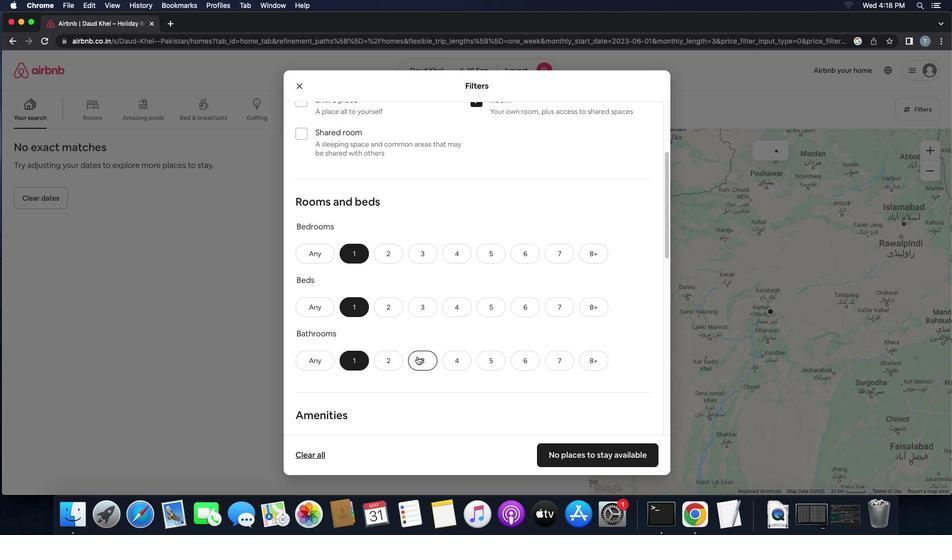 
Action: Mouse scrolled (417, 356) with delta (0, 0)
Screenshot: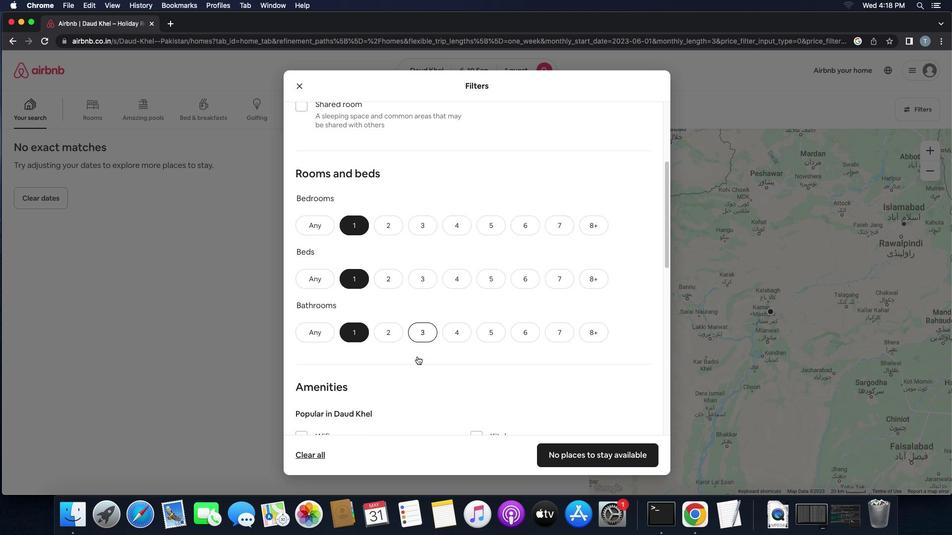 
Action: Mouse scrolled (417, 356) with delta (0, 0)
Screenshot: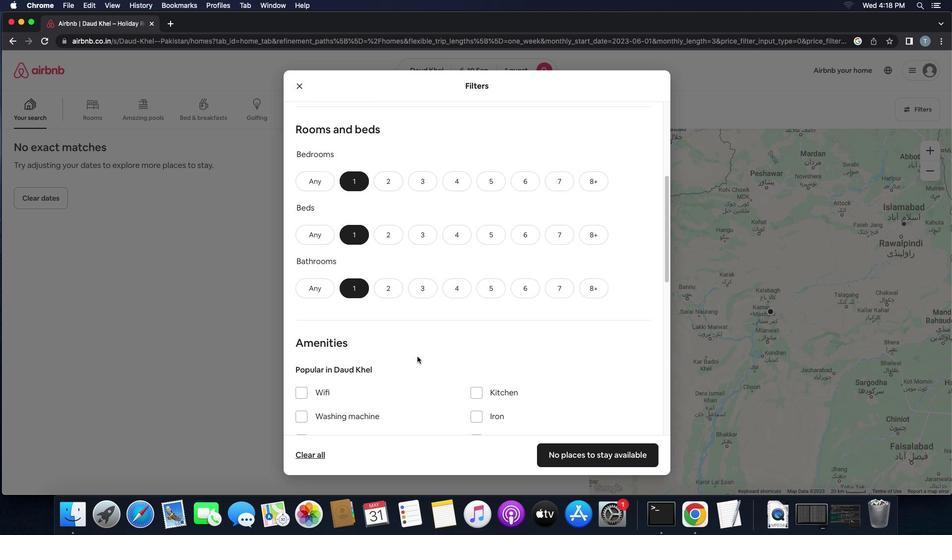 
Action: Mouse scrolled (417, 356) with delta (0, 0)
Screenshot: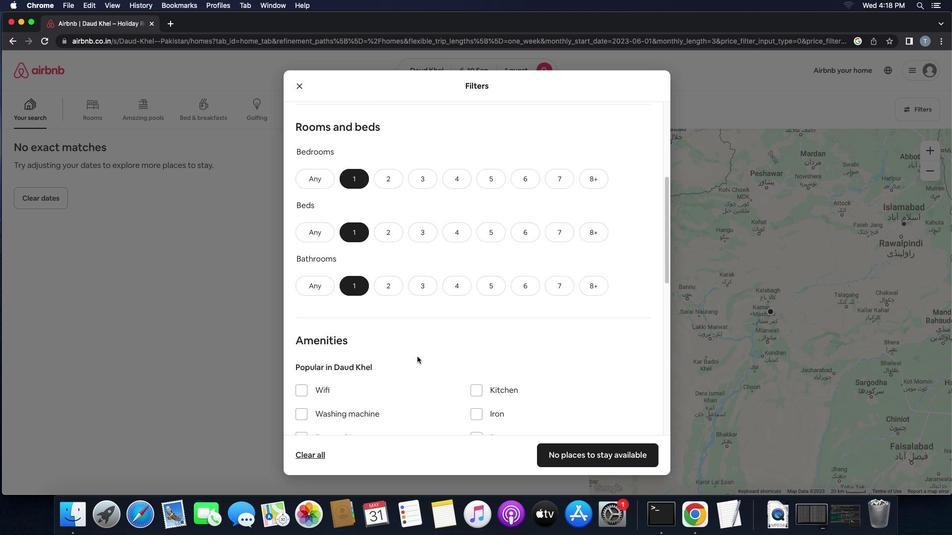 
Action: Mouse scrolled (417, 356) with delta (0, 0)
Screenshot: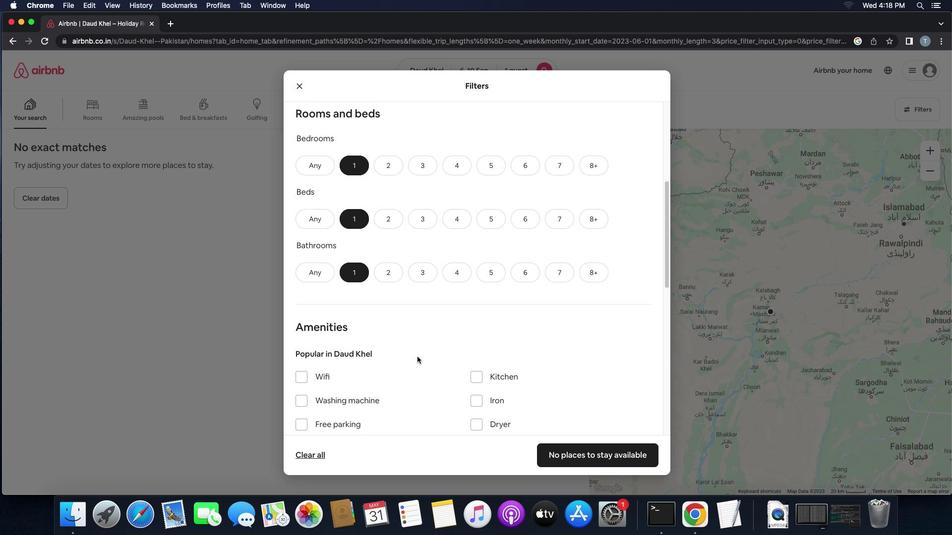 
Action: Mouse scrolled (417, 356) with delta (0, 0)
Screenshot: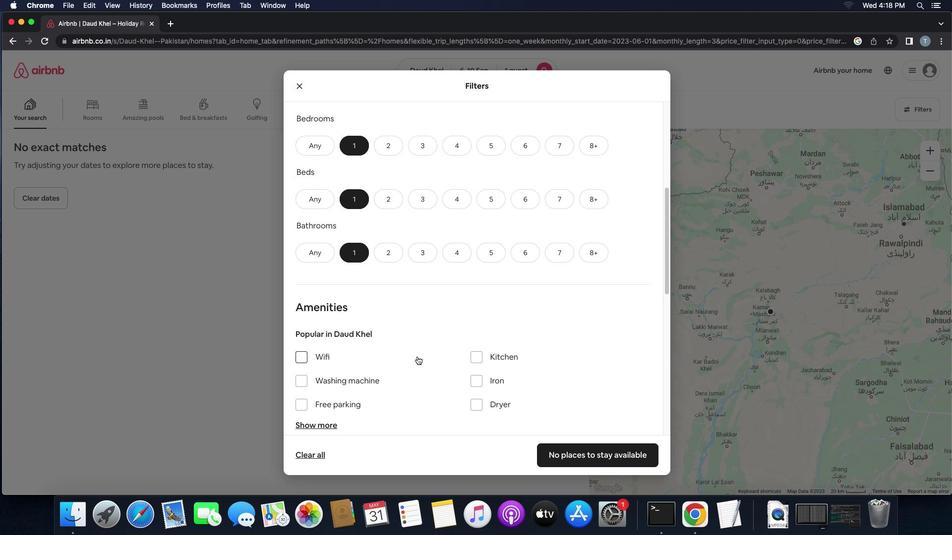 
Action: Mouse scrolled (417, 356) with delta (0, 0)
Screenshot: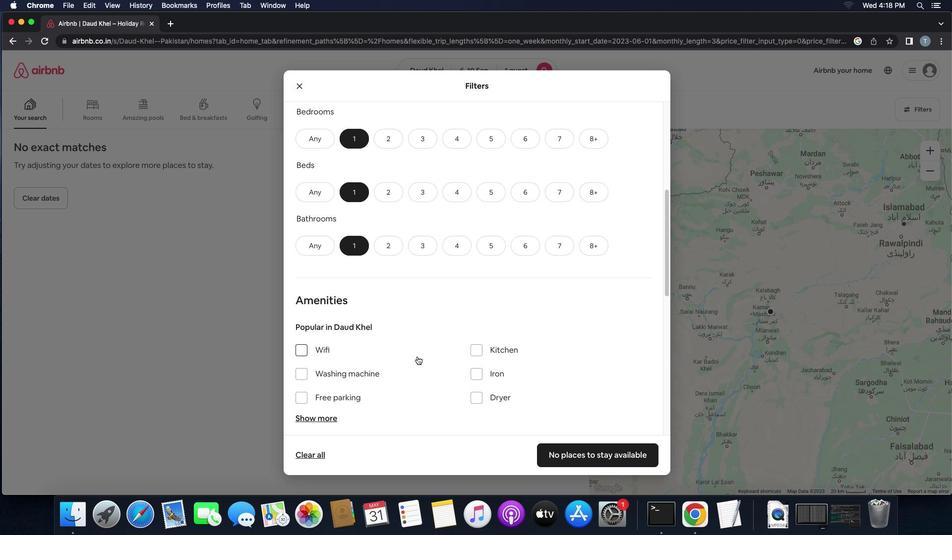 
Action: Mouse scrolled (417, 356) with delta (0, 0)
Screenshot: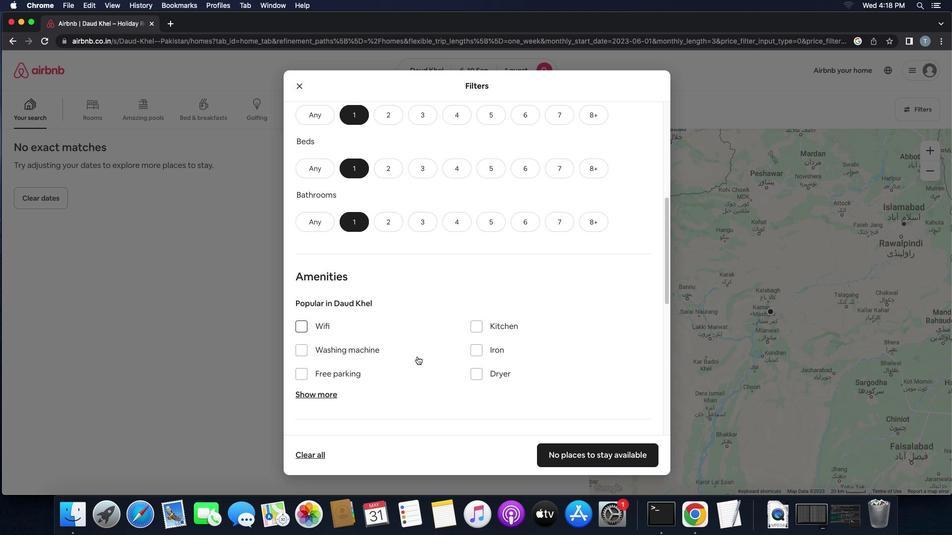 
Action: Mouse scrolled (417, 356) with delta (0, 0)
Screenshot: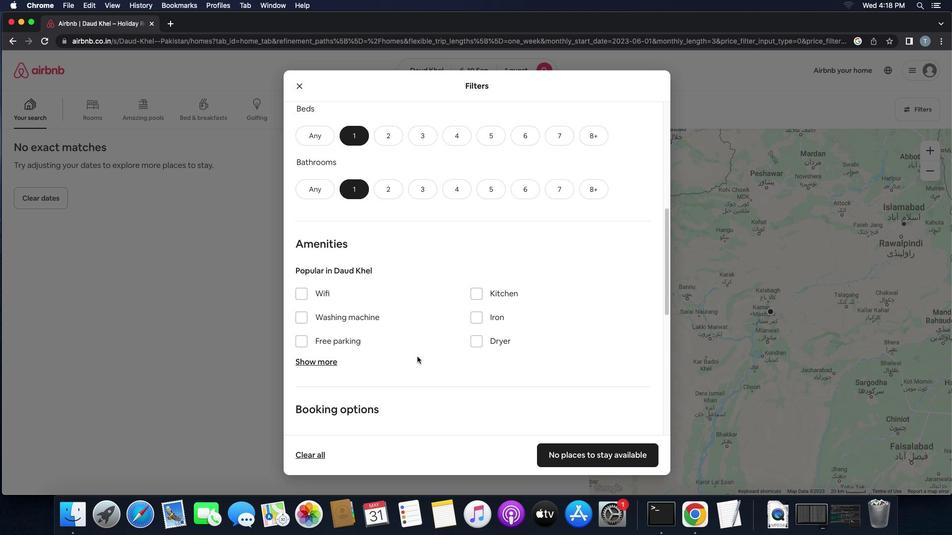 
Action: Mouse scrolled (417, 356) with delta (0, 0)
Screenshot: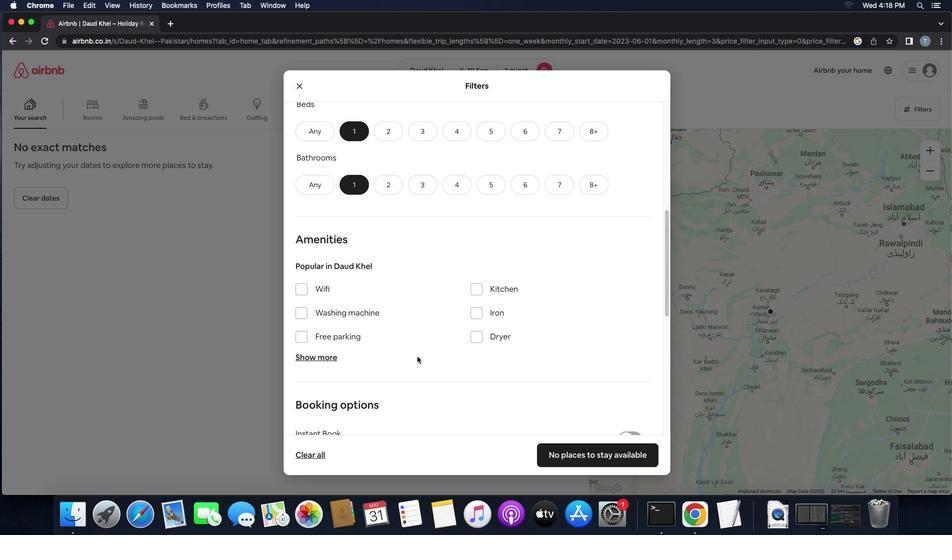 
Action: Mouse scrolled (417, 356) with delta (0, 0)
Screenshot: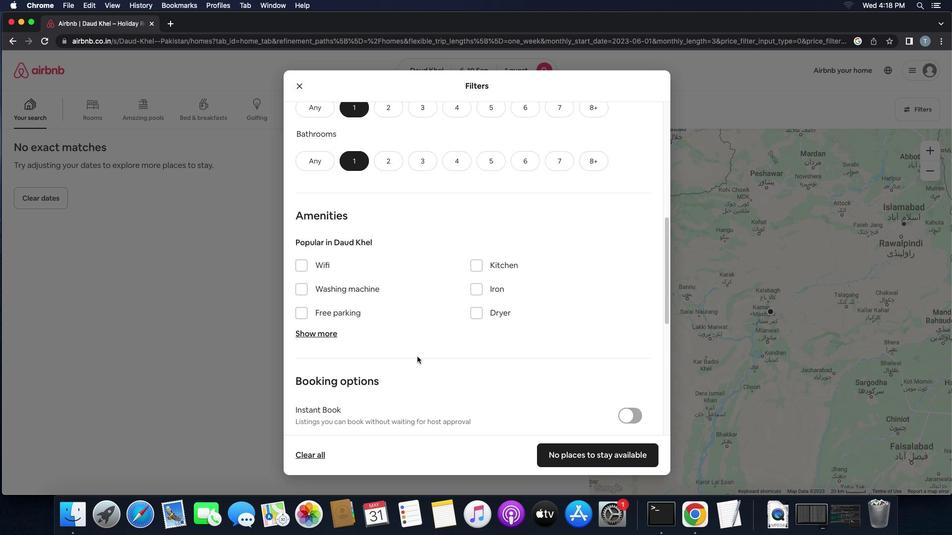 
Action: Mouse scrolled (417, 356) with delta (0, 0)
Screenshot: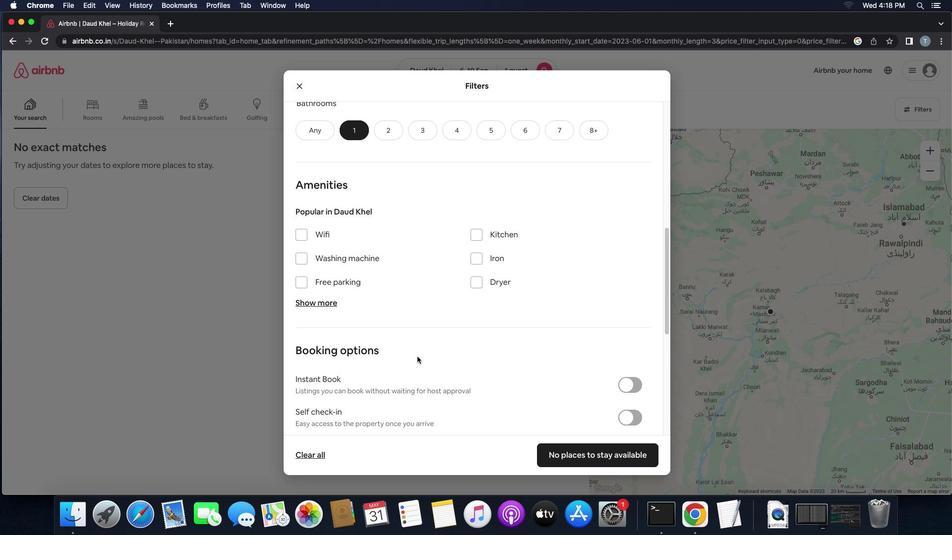 
Action: Mouse scrolled (417, 356) with delta (0, 0)
Screenshot: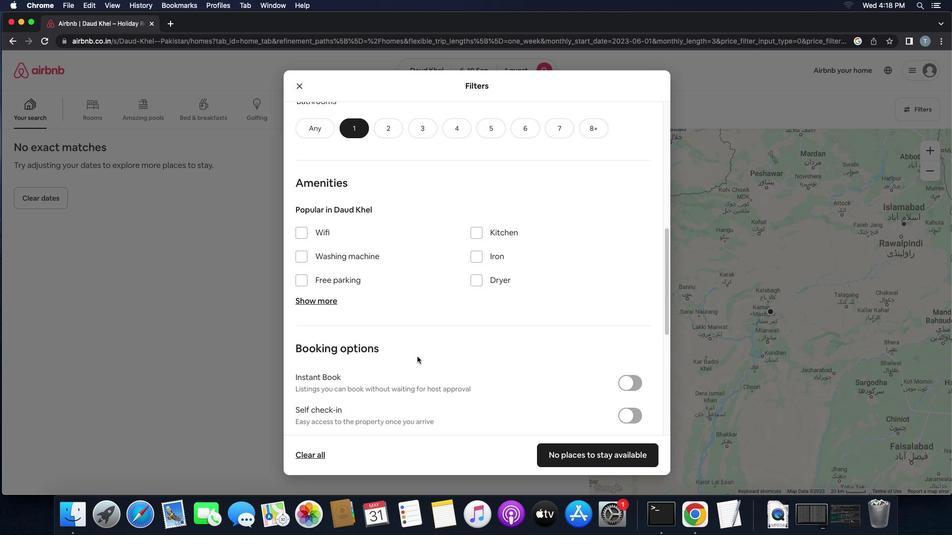 
Action: Mouse scrolled (417, 356) with delta (0, 0)
Screenshot: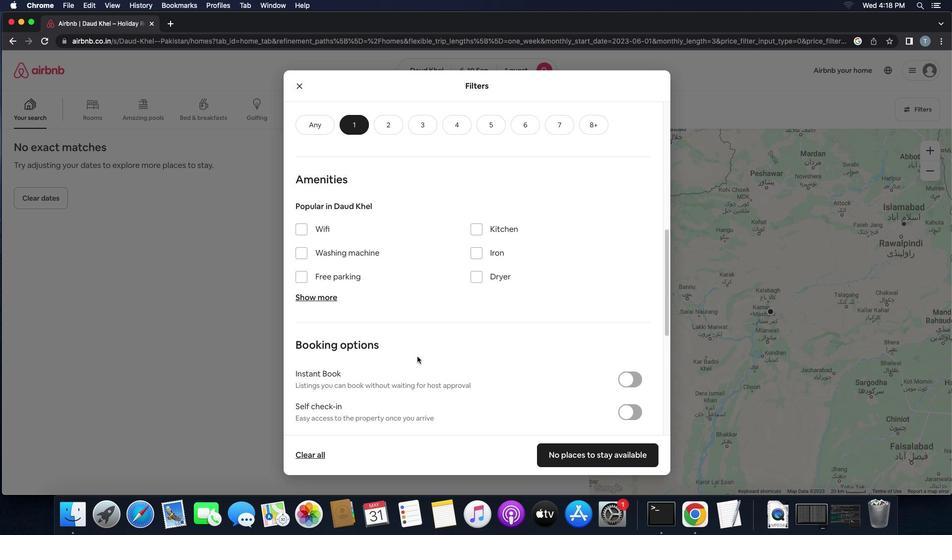 
Action: Mouse scrolled (417, 356) with delta (0, 0)
Screenshot: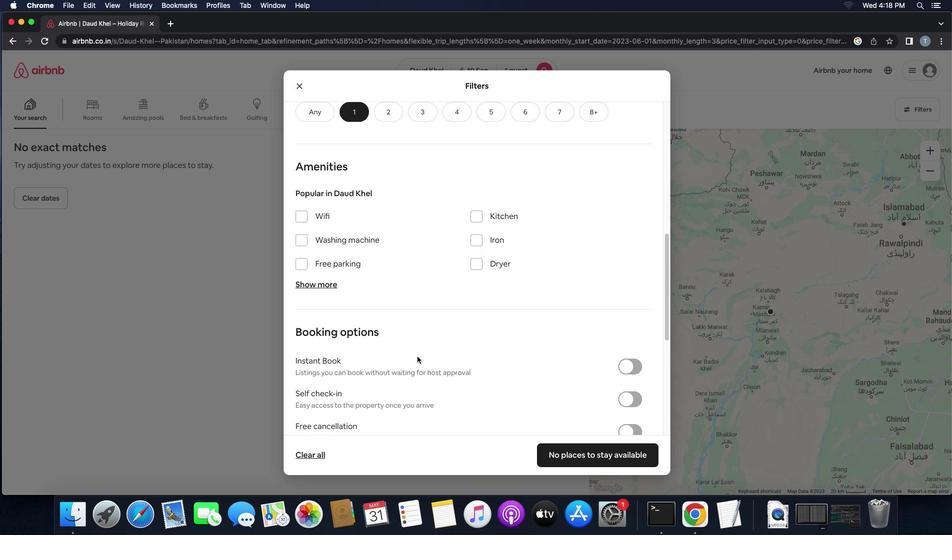 
Action: Mouse moved to (625, 382)
Screenshot: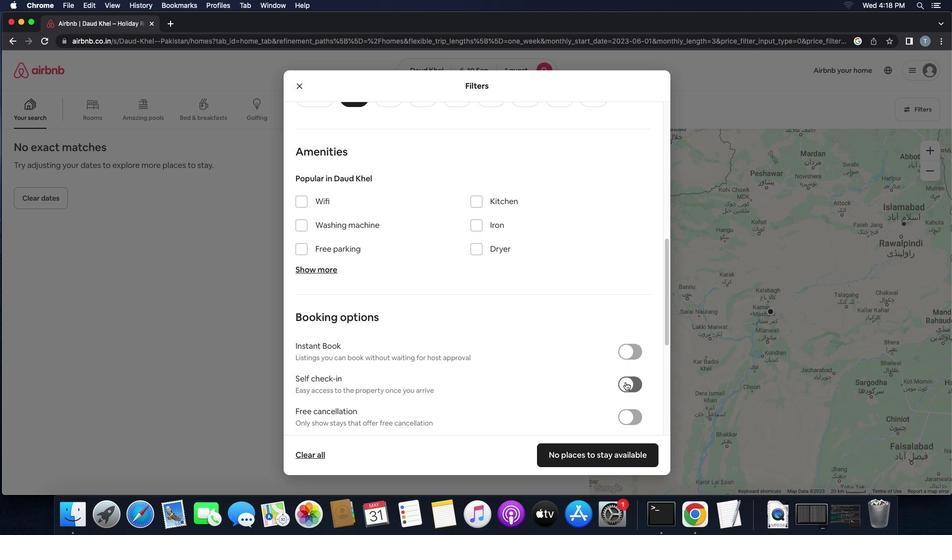 
Action: Mouse pressed left at (625, 382)
Screenshot: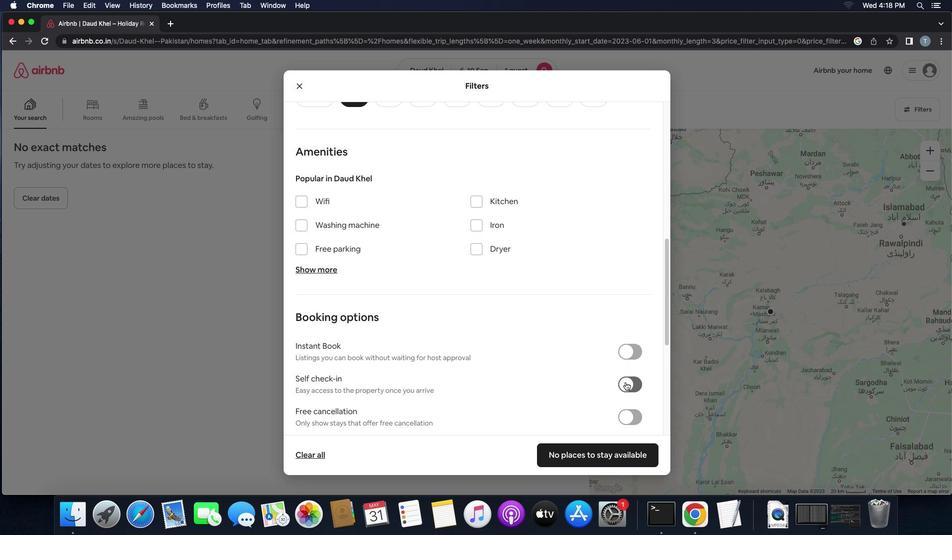 
Action: Mouse moved to (508, 388)
Screenshot: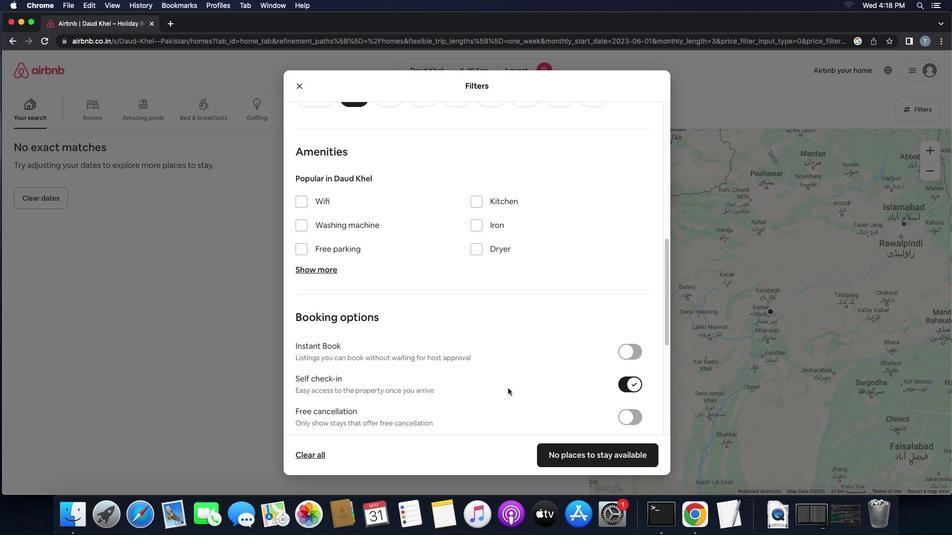 
Action: Mouse scrolled (508, 388) with delta (0, 0)
Screenshot: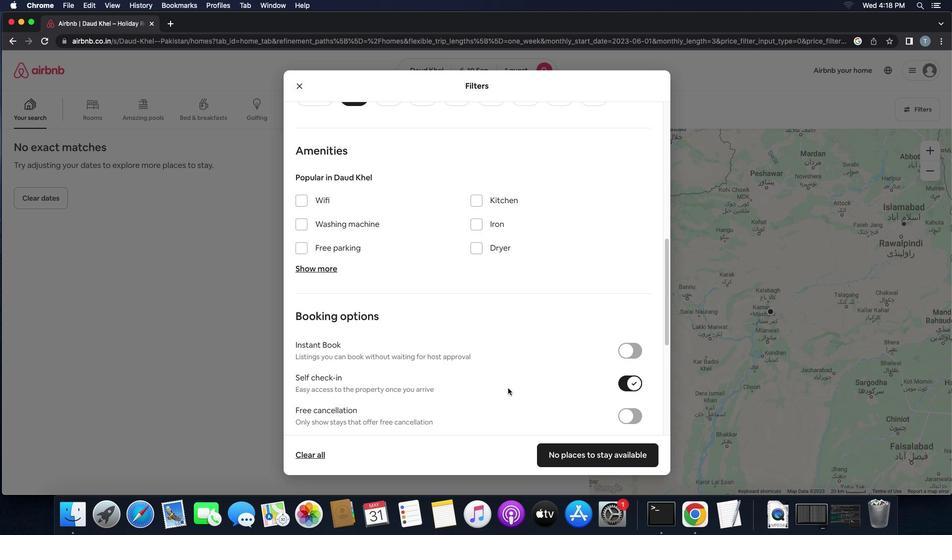 
Action: Mouse scrolled (508, 388) with delta (0, 0)
Screenshot: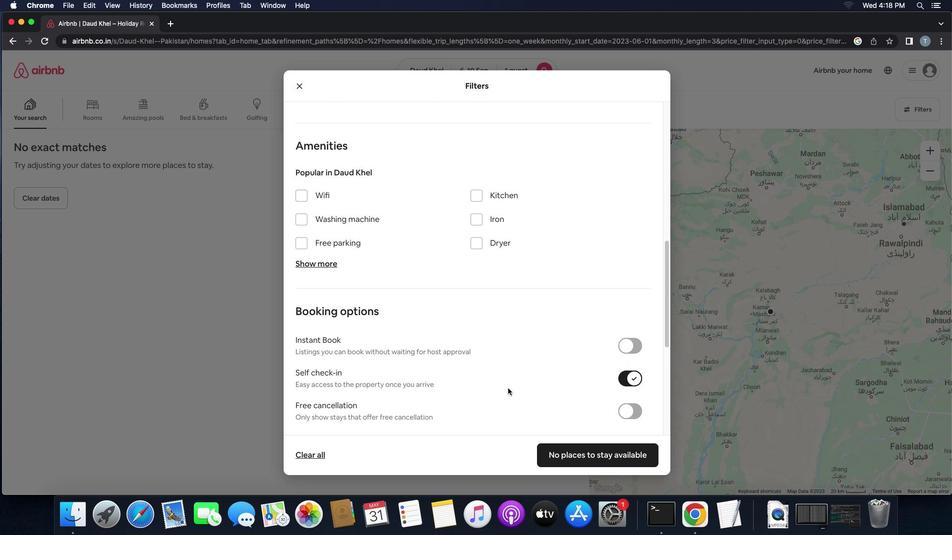 
Action: Mouse scrolled (508, 388) with delta (0, 0)
Screenshot: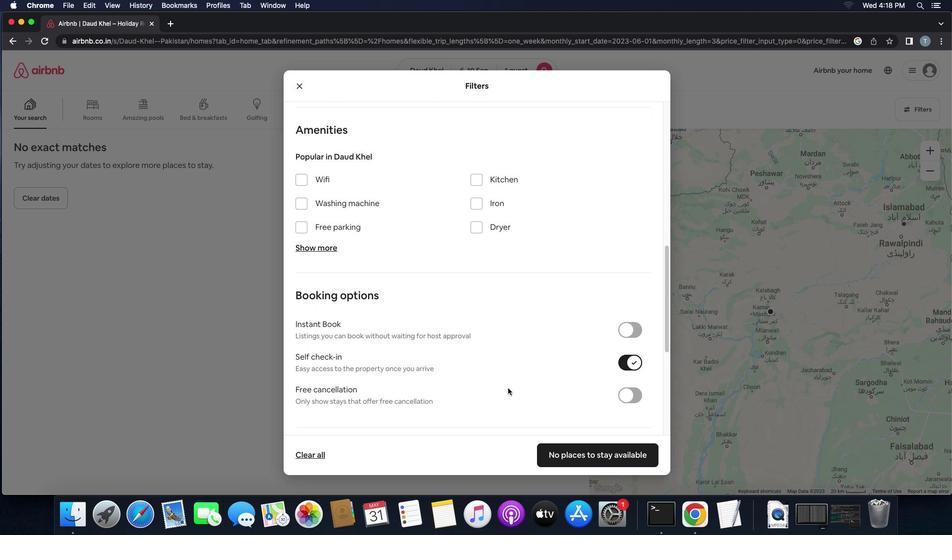 
Action: Mouse scrolled (508, 388) with delta (0, 0)
Screenshot: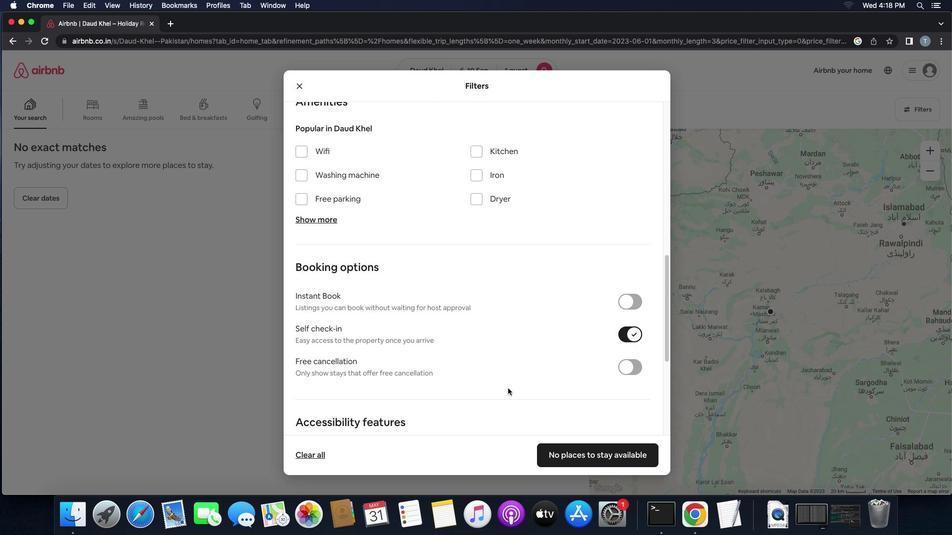 
Action: Mouse scrolled (508, 388) with delta (0, 0)
Screenshot: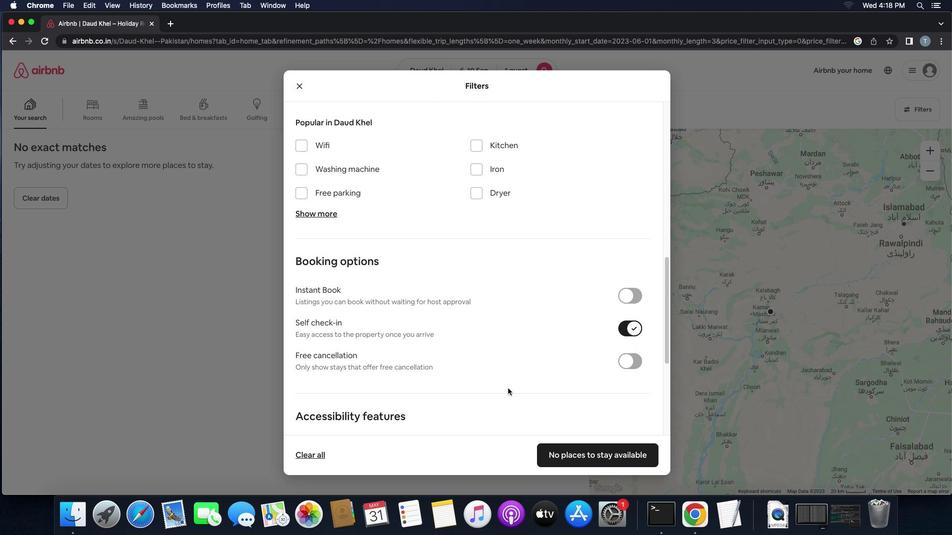 
Action: Mouse scrolled (508, 388) with delta (0, 0)
Screenshot: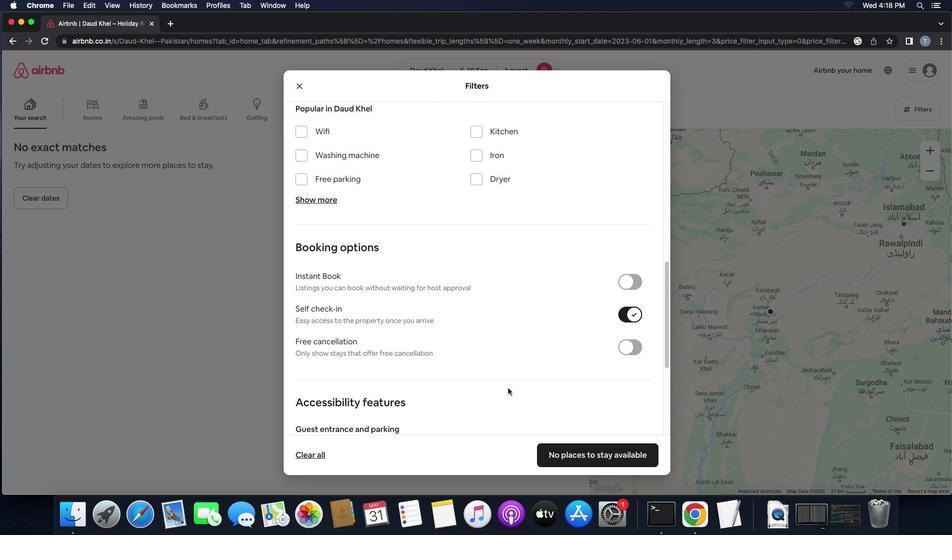
Action: Mouse scrolled (508, 388) with delta (0, 0)
Screenshot: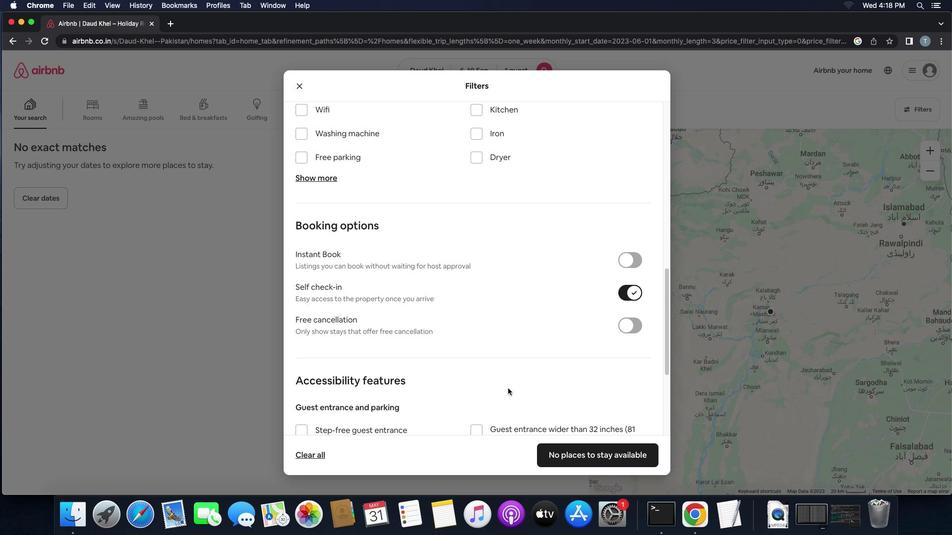 
Action: Mouse scrolled (508, 388) with delta (0, 0)
Screenshot: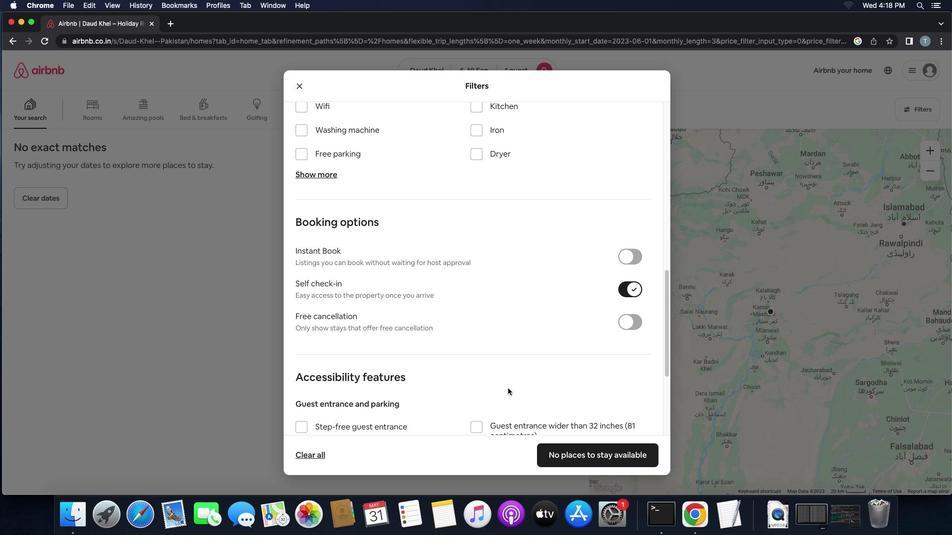 
Action: Mouse scrolled (508, 388) with delta (0, 0)
Screenshot: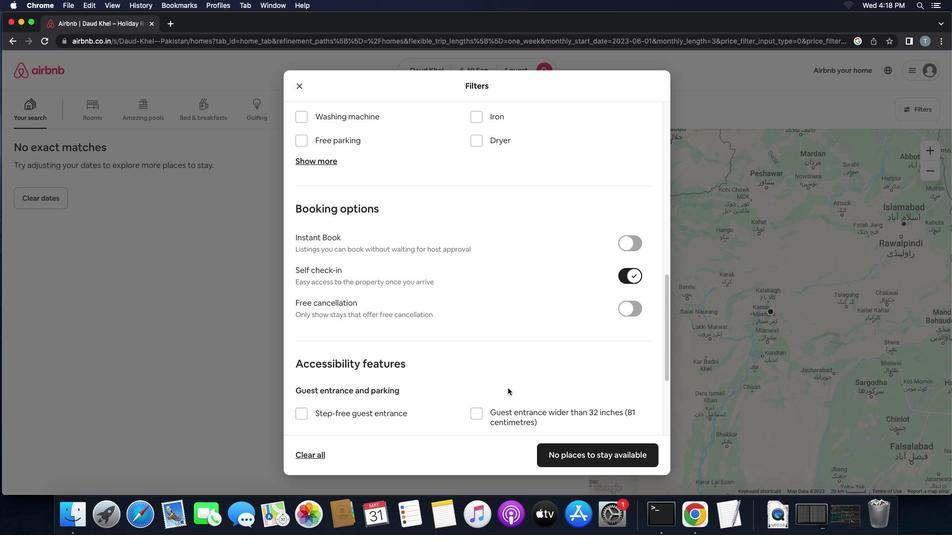 
Action: Mouse moved to (508, 388)
Screenshot: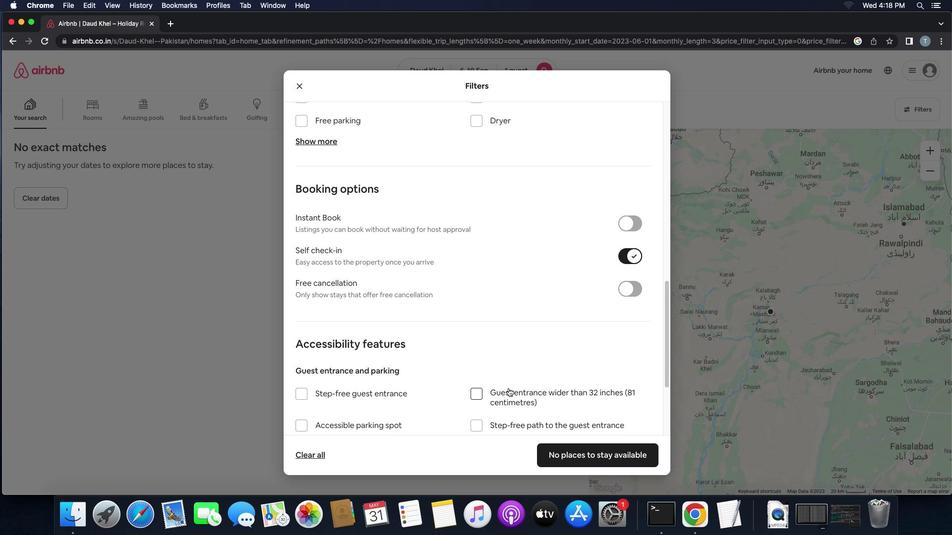 
Action: Mouse scrolled (508, 388) with delta (0, 0)
Screenshot: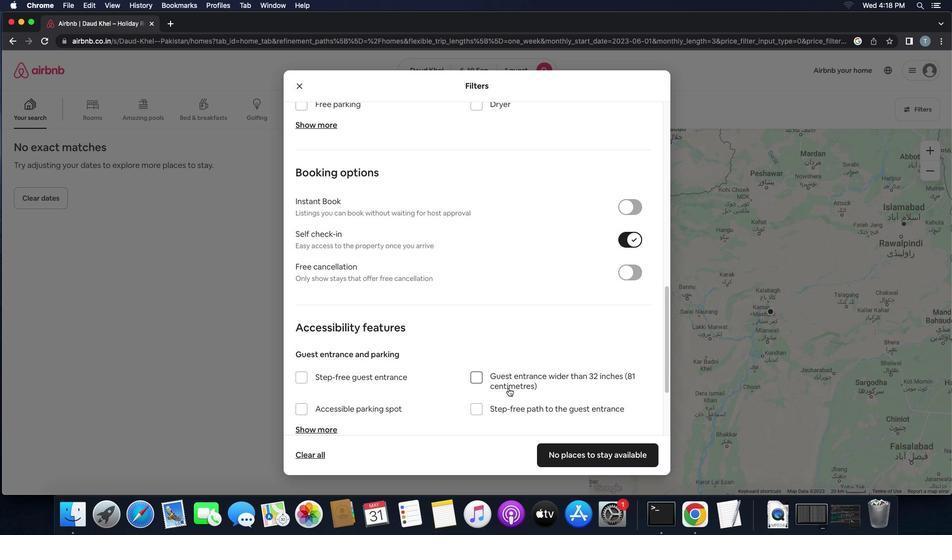 
Action: Mouse scrolled (508, 388) with delta (0, 0)
Screenshot: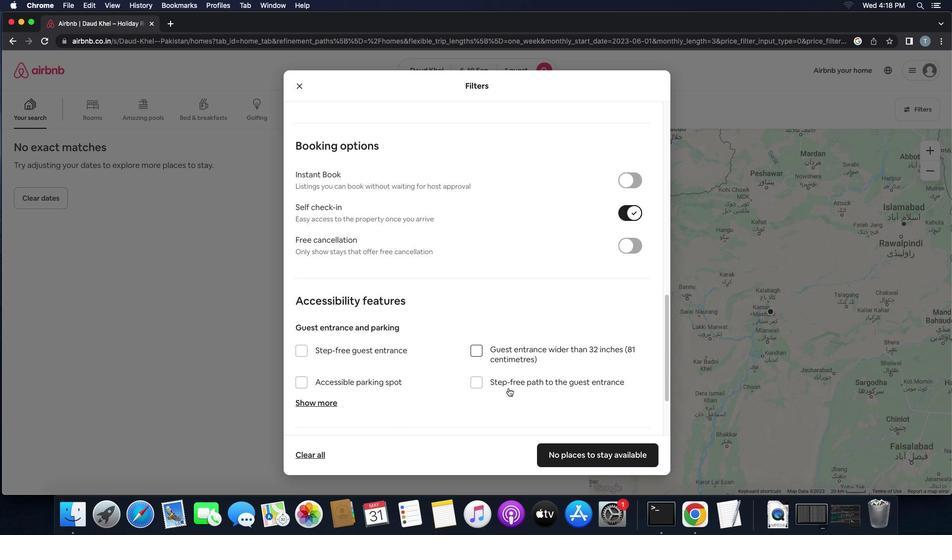 
Action: Mouse scrolled (508, 388) with delta (0, -1)
Screenshot: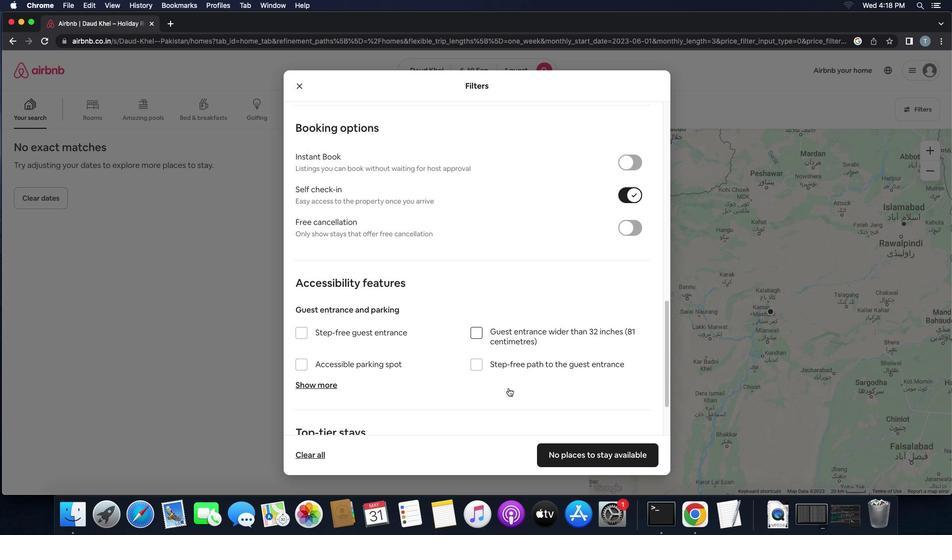 
Action: Mouse scrolled (508, 388) with delta (0, -2)
Screenshot: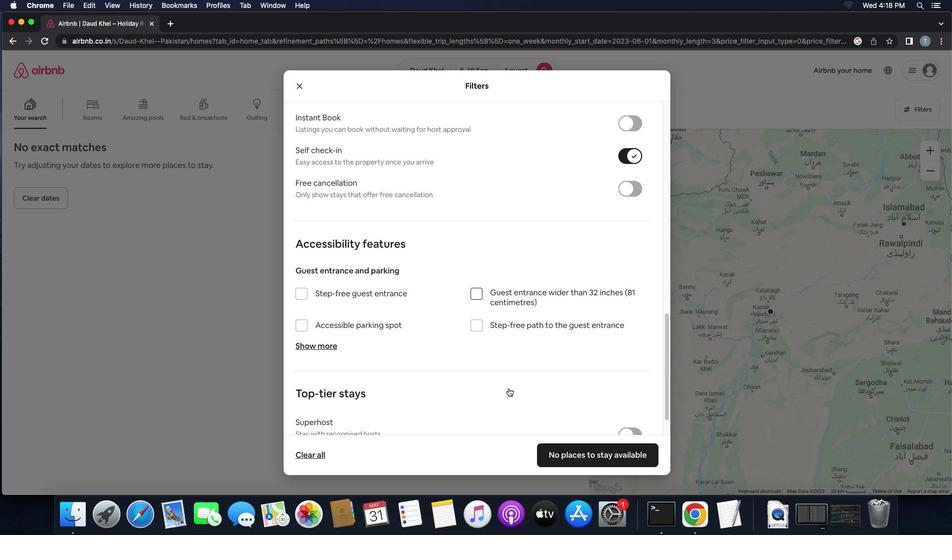 
Action: Mouse moved to (505, 392)
Screenshot: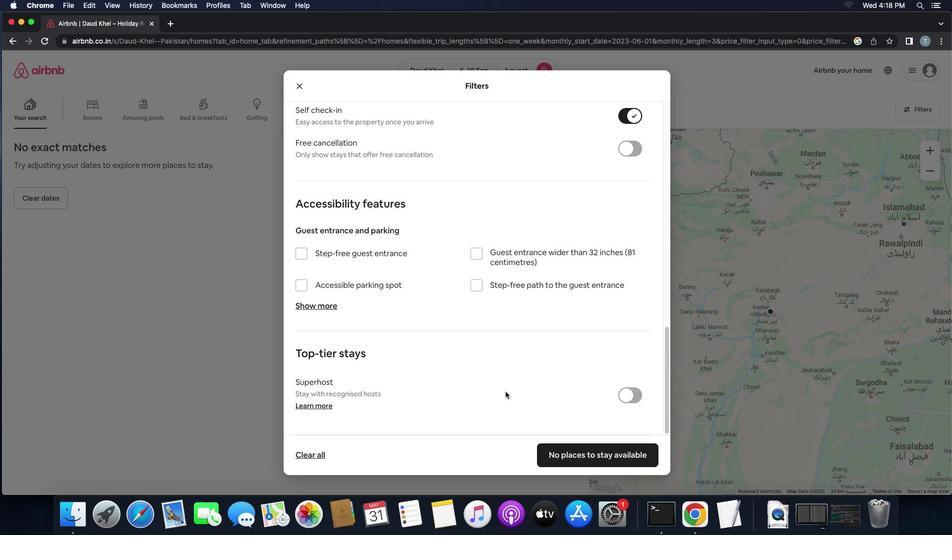 
Action: Mouse scrolled (505, 392) with delta (0, 0)
Screenshot: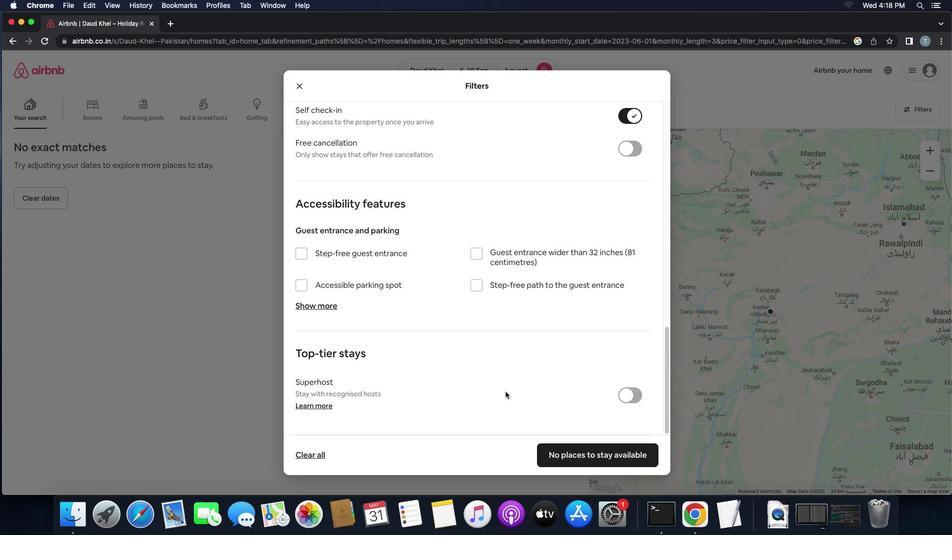 
Action: Mouse scrolled (505, 392) with delta (0, 0)
Screenshot: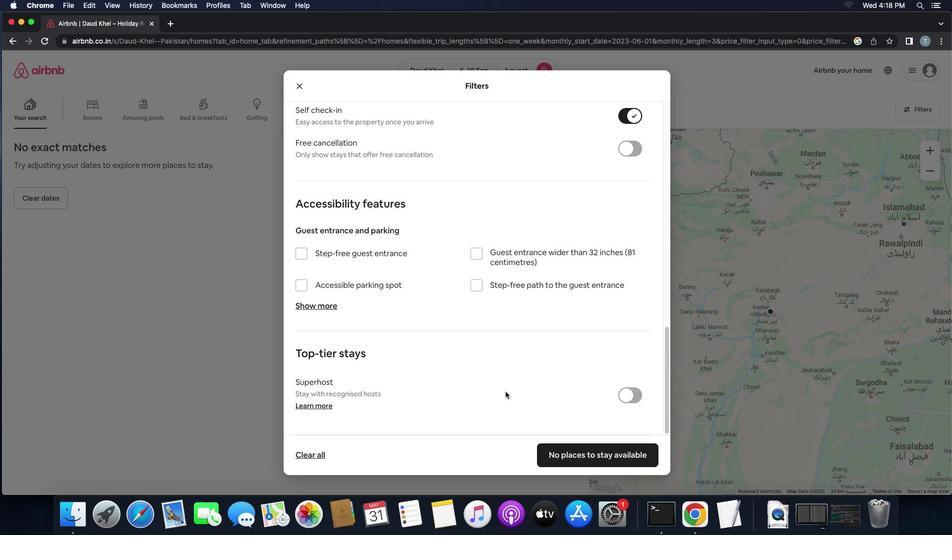
Action: Mouse scrolled (505, 392) with delta (0, 0)
Screenshot: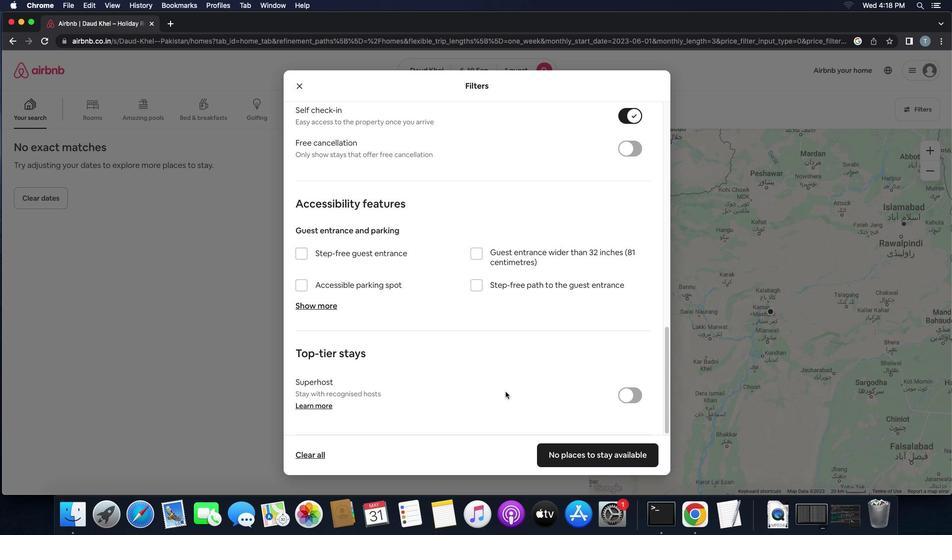 
Action: Mouse moved to (596, 450)
Screenshot: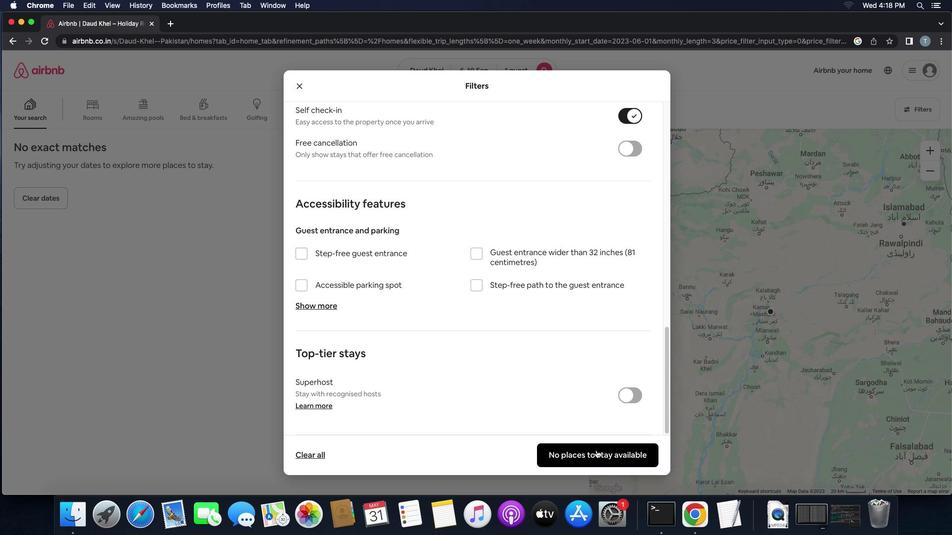 
Action: Mouse pressed left at (596, 450)
Screenshot: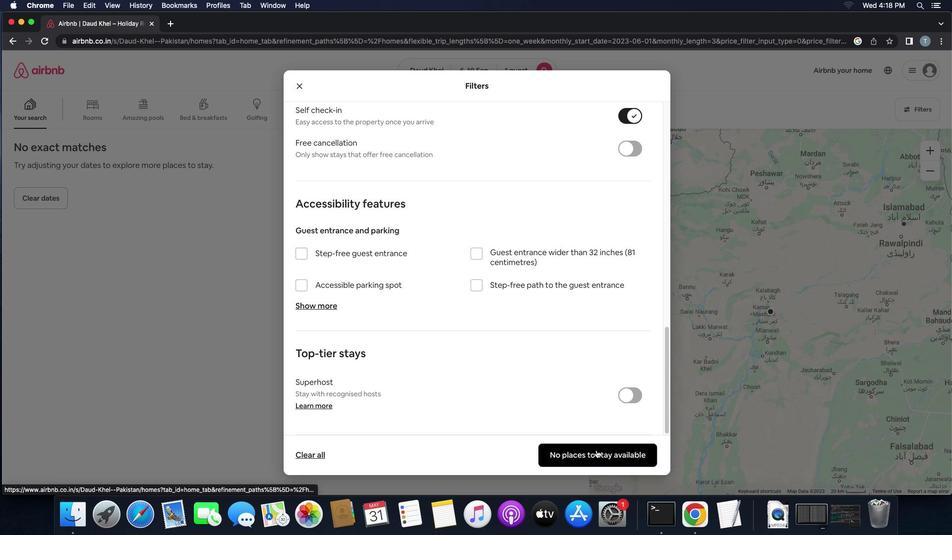 
Action: Mouse moved to (621, 442)
Screenshot: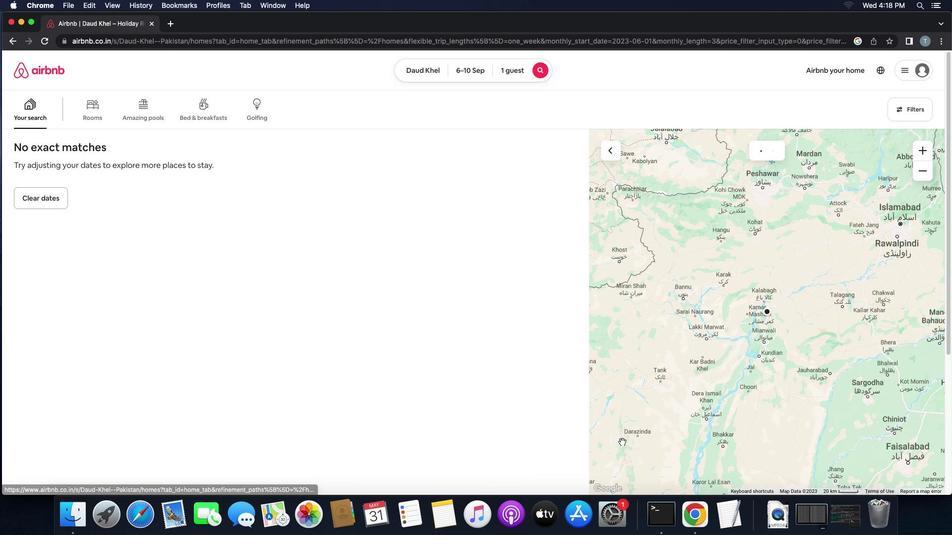 
